 Task: Look for space in Maasmechelen, Belgium from 10th July, 2023 to 15th July, 2023 for 7 adults in price range Rs.10000 to Rs.15000. Place can be entire place or shared room with 4 bedrooms having 7 beds and 4 bathrooms. Property type can be house, flat, guest house. Amenities needed are: wifi, washing machine, heating, TV, free parkinig on premises, hot tub, gym, smoking allowed. Booking option can be shelf check-in. Required host language is English.
Action: Mouse moved to (455, 98)
Screenshot: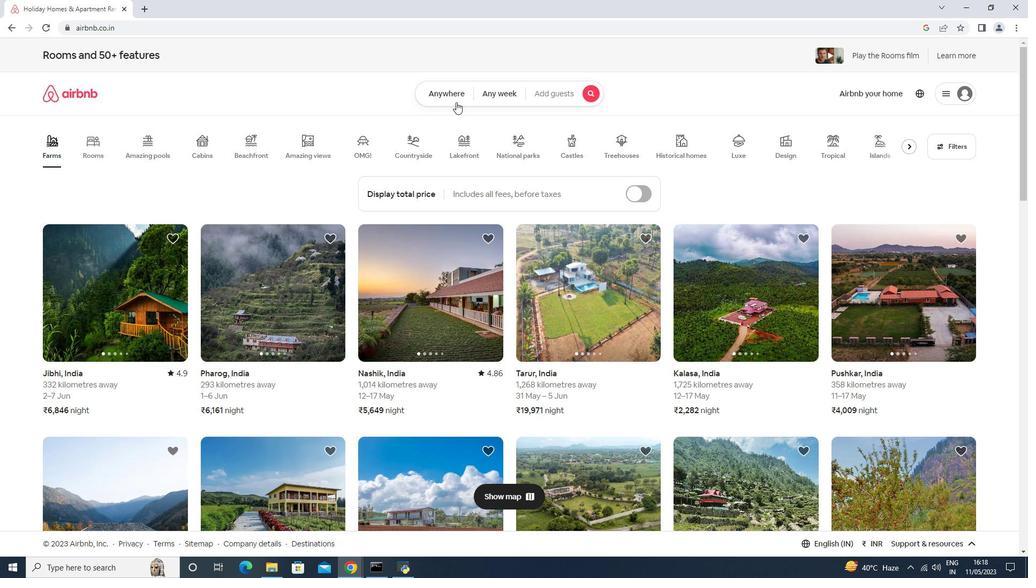 
Action: Mouse pressed left at (455, 98)
Screenshot: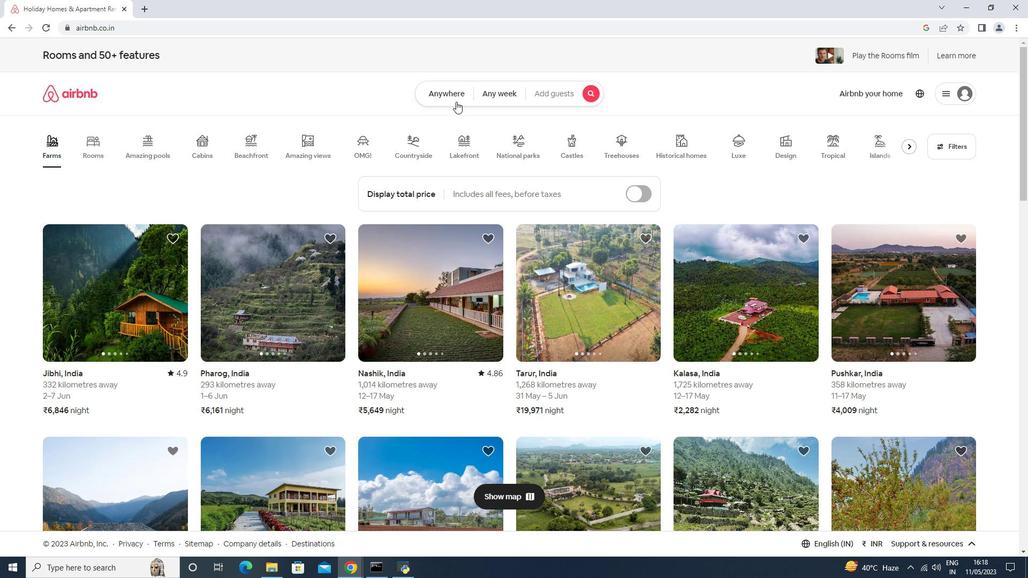 
Action: Mouse moved to (429, 117)
Screenshot: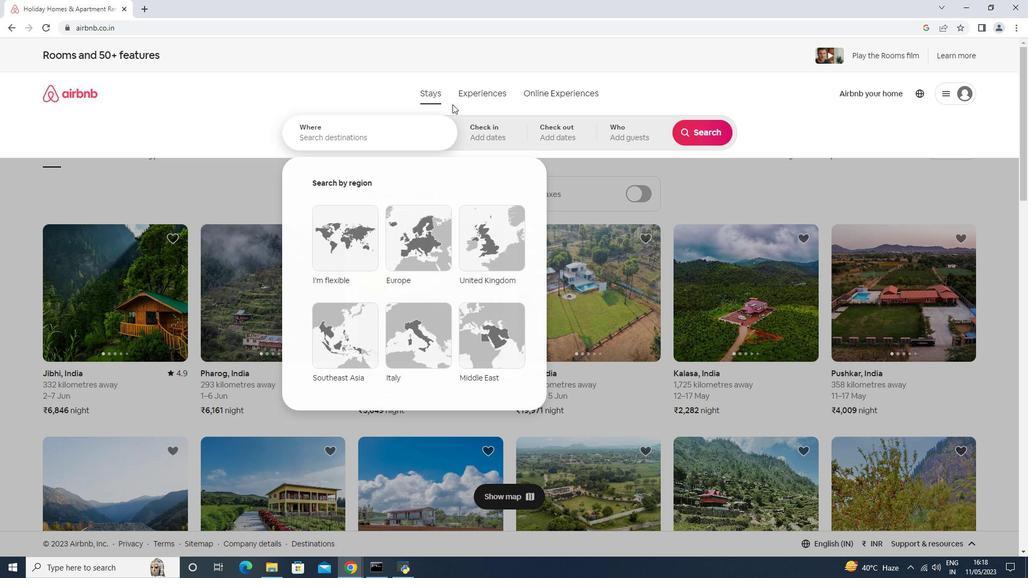 
Action: Mouse pressed left at (423, 121)
Screenshot: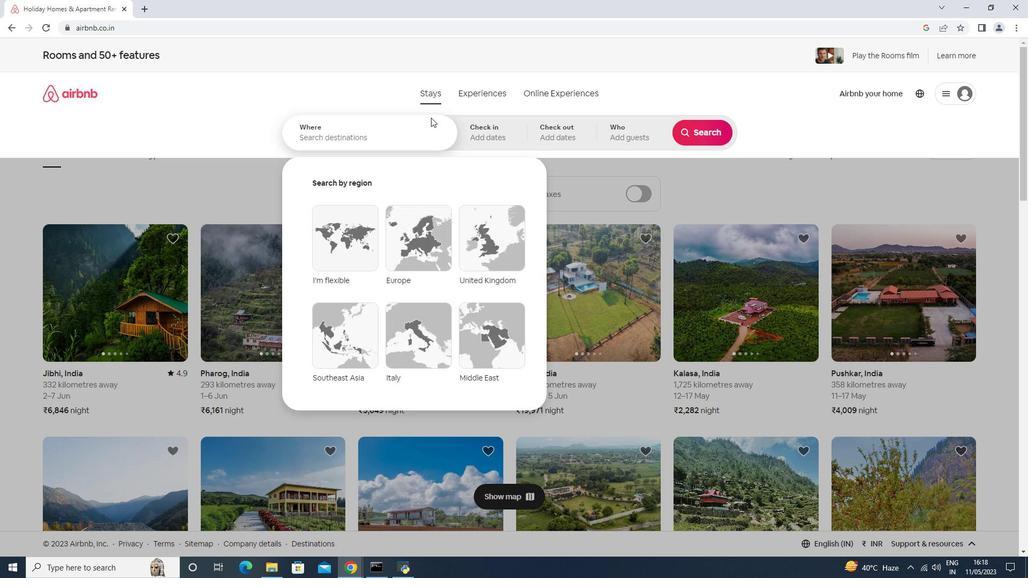 
Action: Key pressed <Key.shift>Masmechelen,<Key.space><Key.shift>Belgium<Key.down><Key.enter>
Screenshot: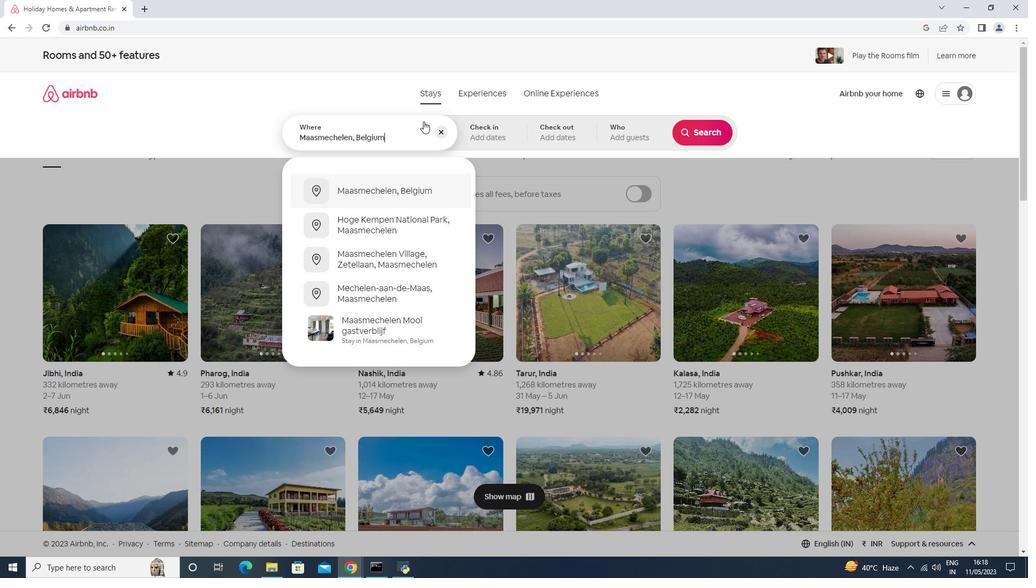 
Action: Mouse moved to (704, 222)
Screenshot: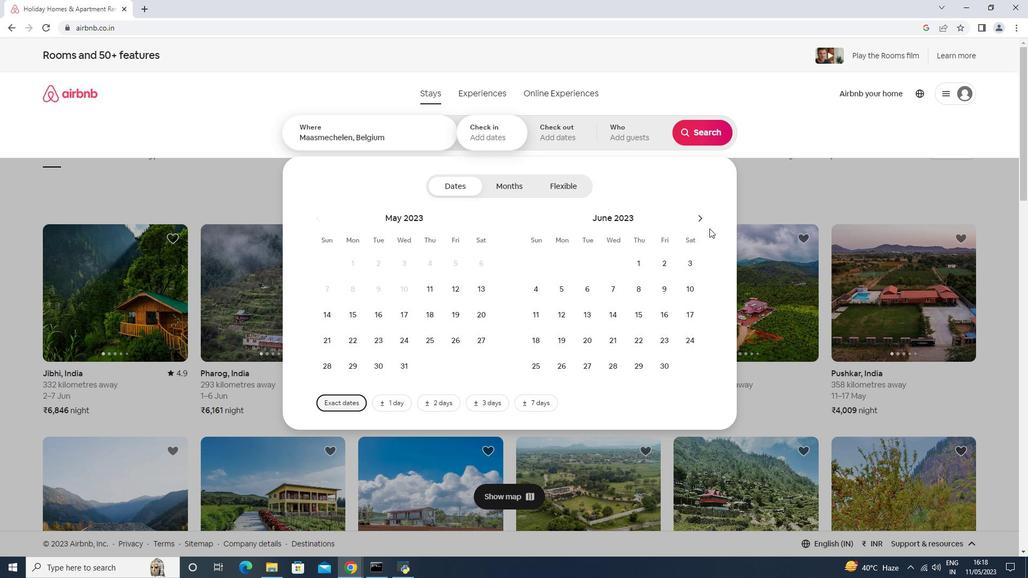 
Action: Mouse pressed left at (704, 222)
Screenshot: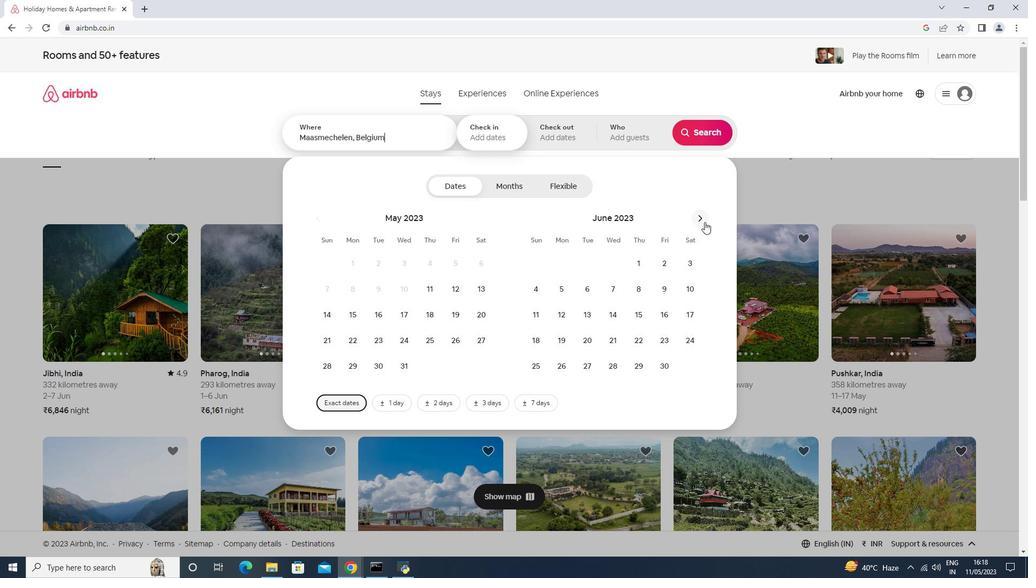 
Action: Mouse moved to (567, 311)
Screenshot: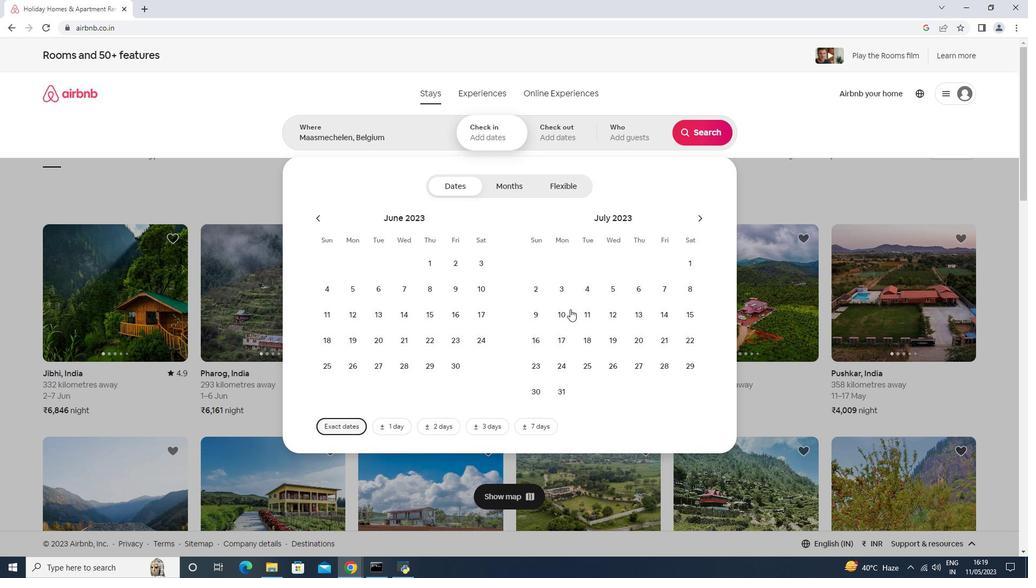 
Action: Mouse pressed left at (567, 311)
Screenshot: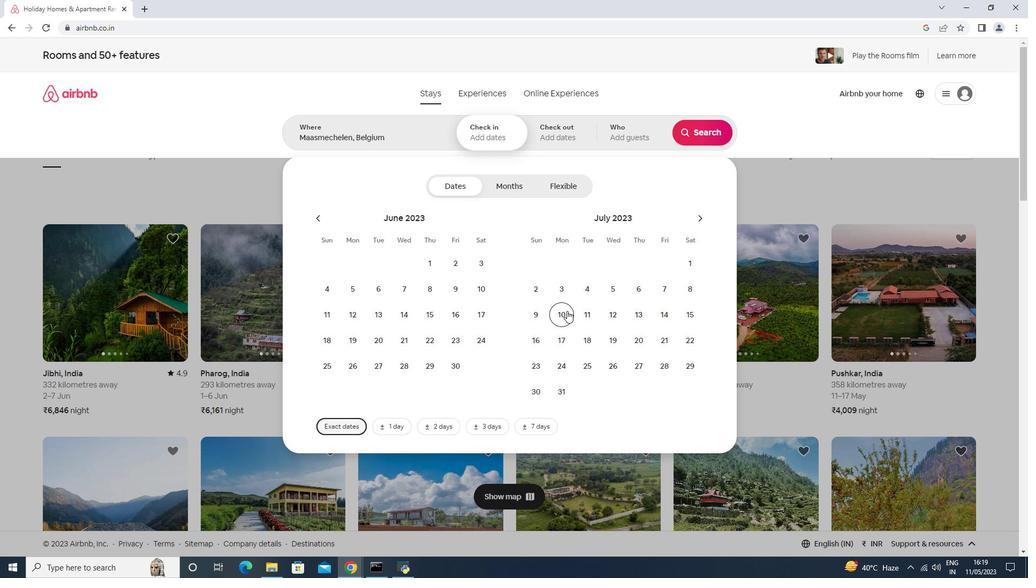 
Action: Mouse moved to (682, 320)
Screenshot: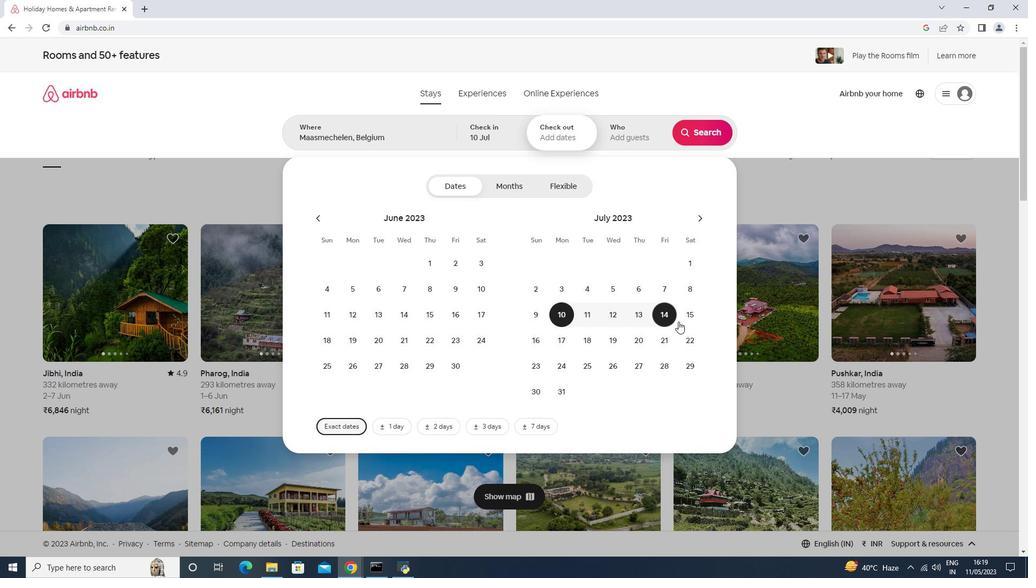 
Action: Mouse pressed left at (682, 320)
Screenshot: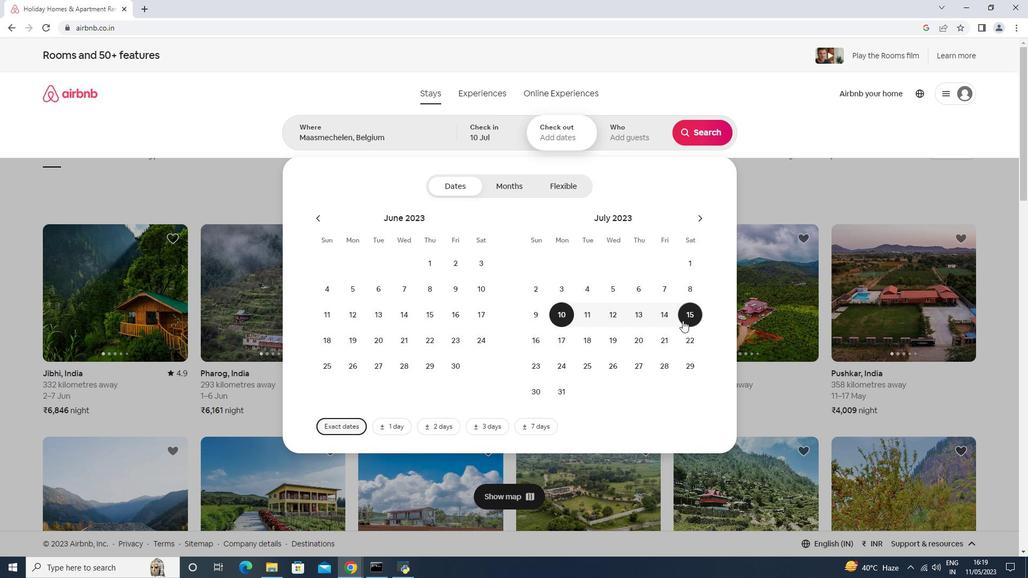 
Action: Mouse moved to (633, 142)
Screenshot: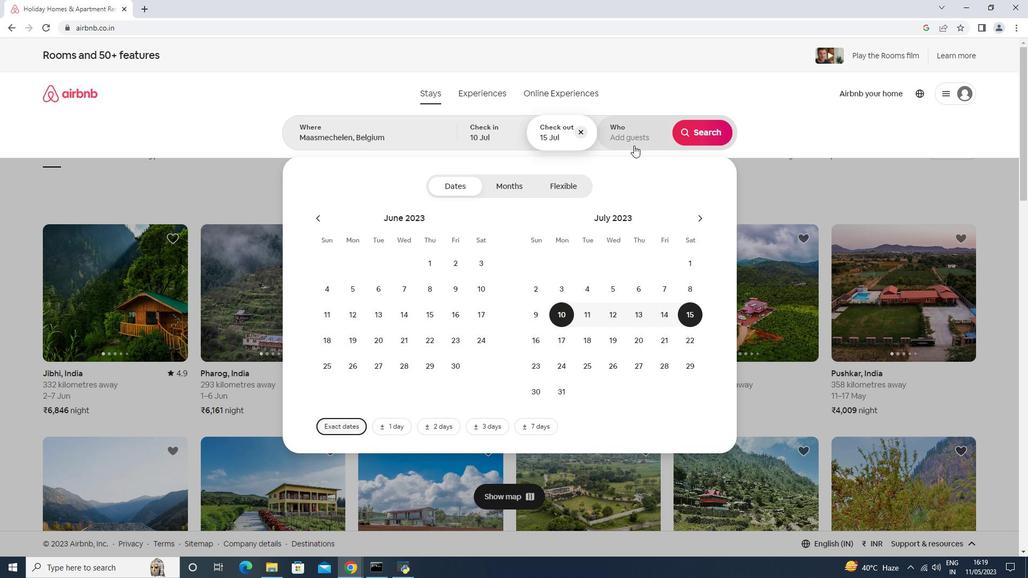 
Action: Mouse pressed left at (633, 142)
Screenshot: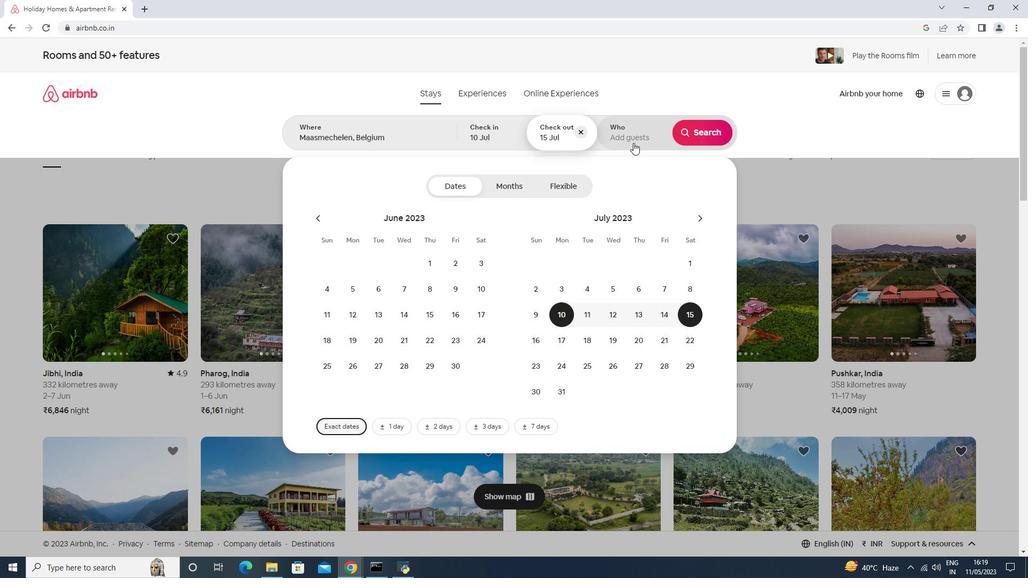 
Action: Mouse moved to (713, 192)
Screenshot: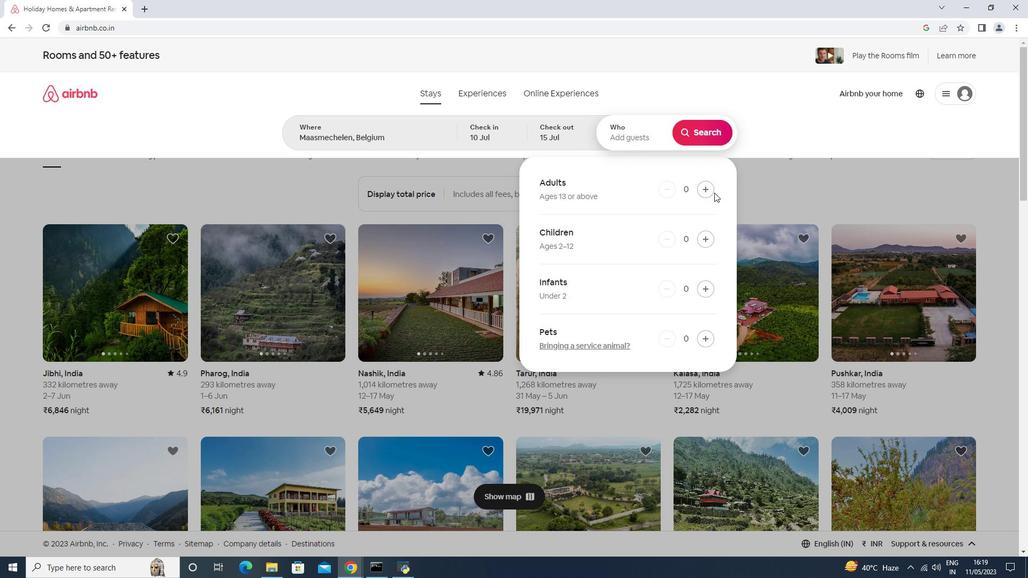 
Action: Mouse pressed left at (713, 192)
Screenshot: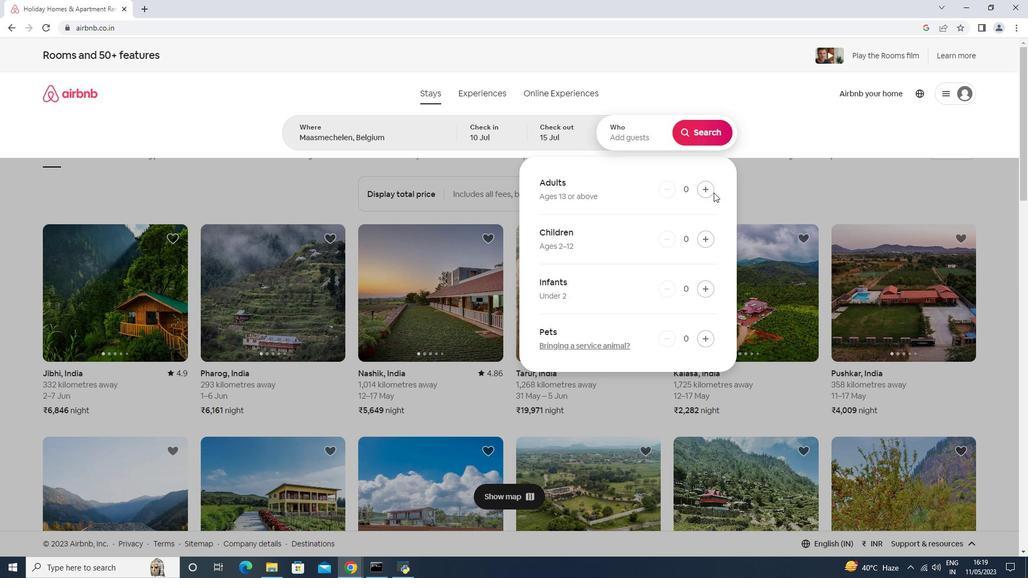 
Action: Mouse pressed left at (713, 192)
Screenshot: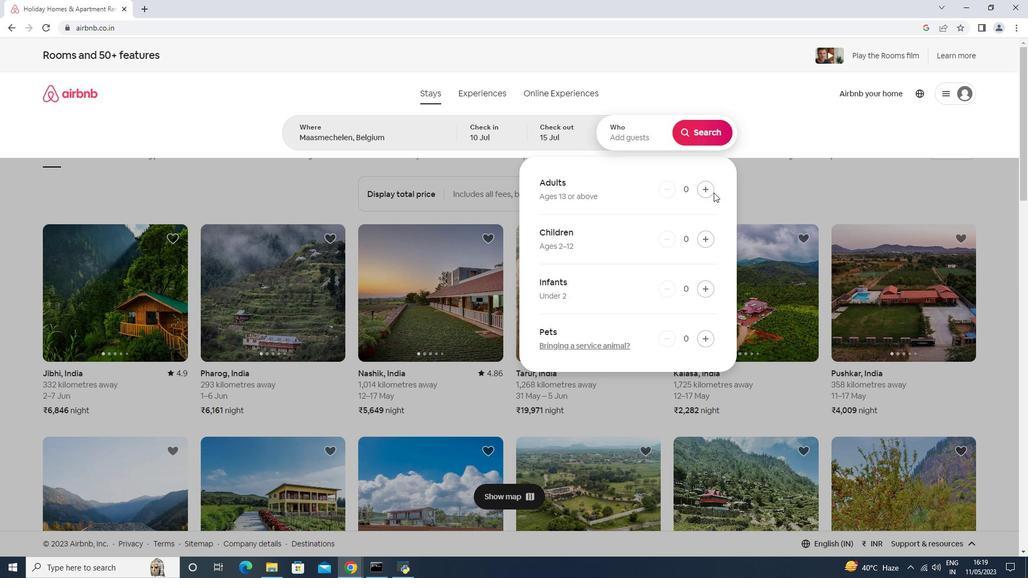 
Action: Mouse pressed left at (713, 192)
Screenshot: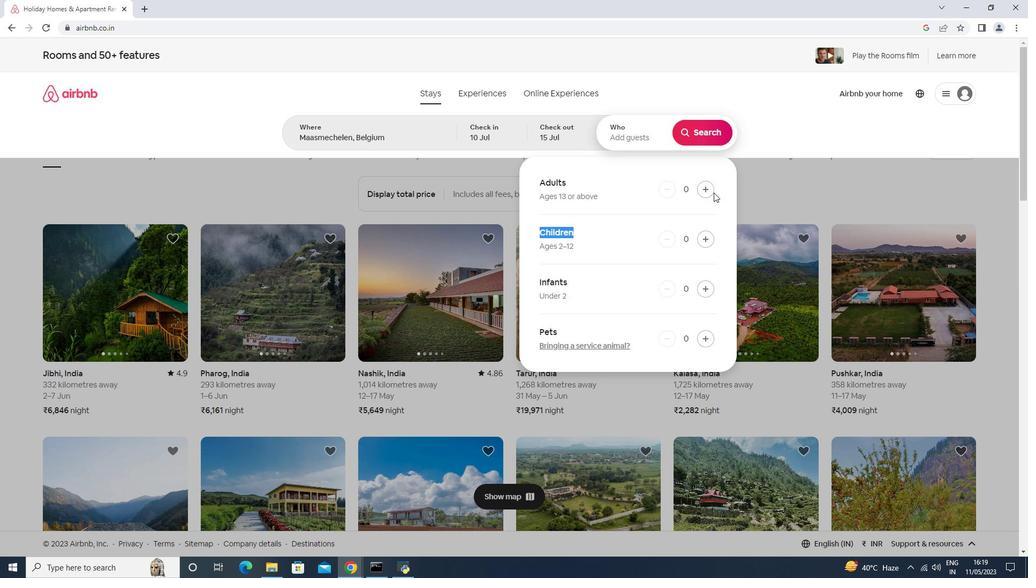 
Action: Mouse pressed left at (713, 192)
Screenshot: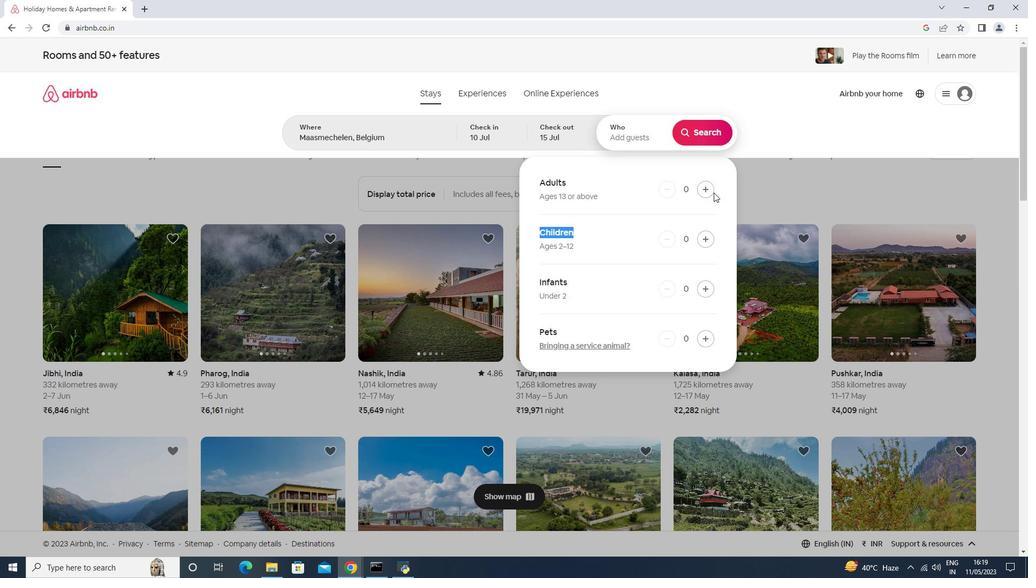 
Action: Mouse moved to (706, 193)
Screenshot: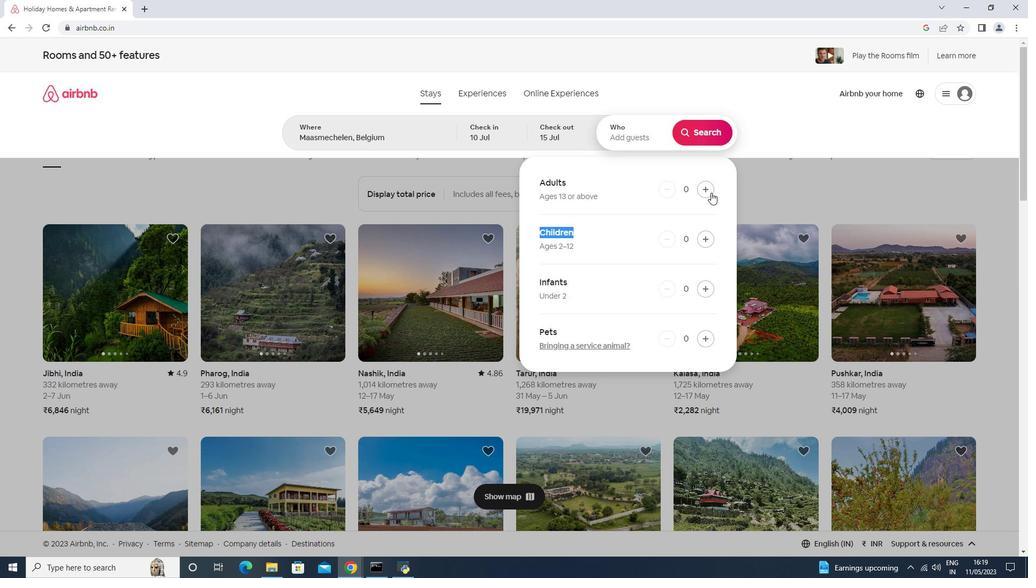 
Action: Mouse pressed left at (706, 193)
Screenshot: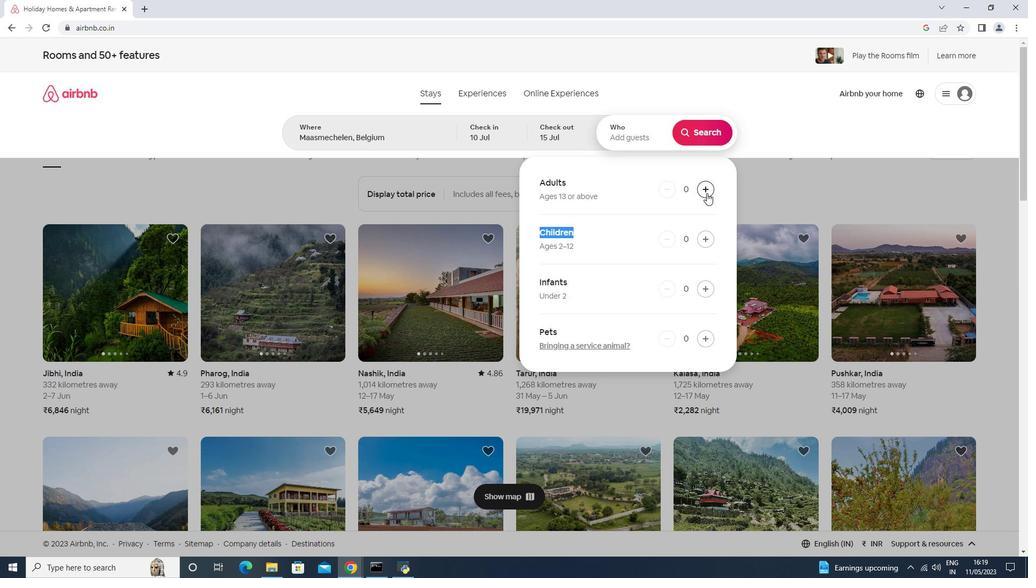 
Action: Mouse pressed left at (706, 193)
Screenshot: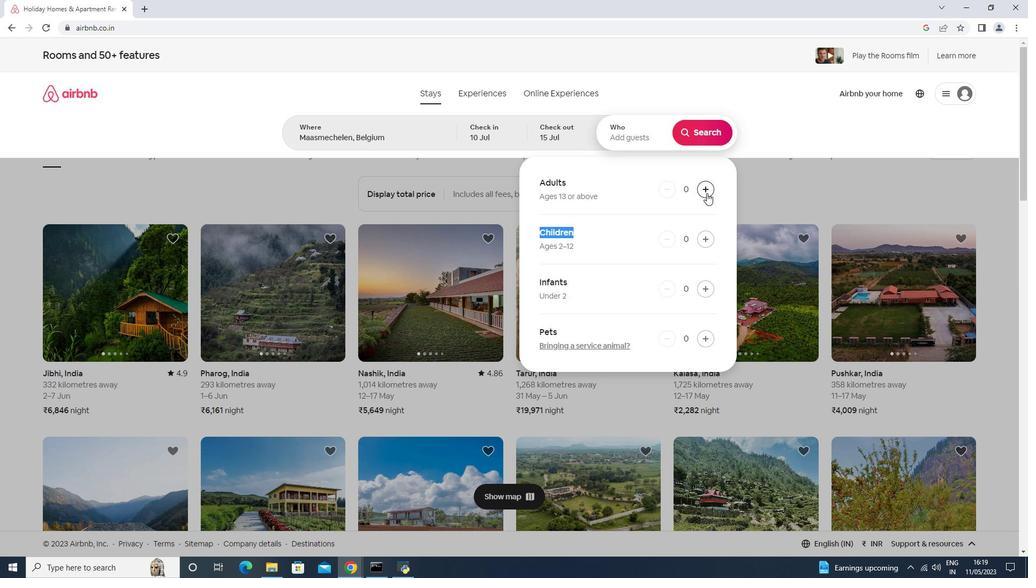 
Action: Mouse pressed left at (706, 193)
Screenshot: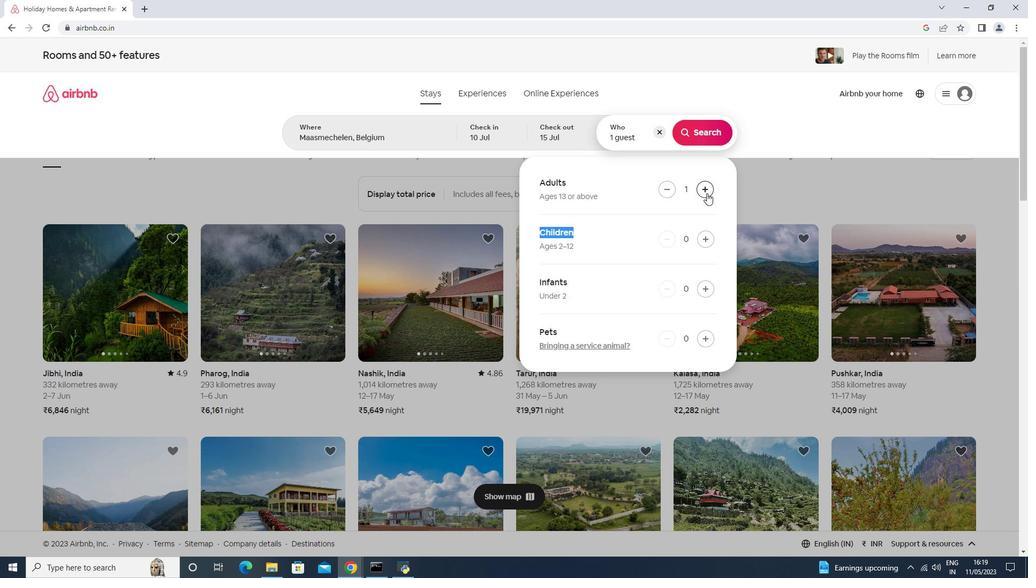 
Action: Mouse pressed left at (706, 193)
Screenshot: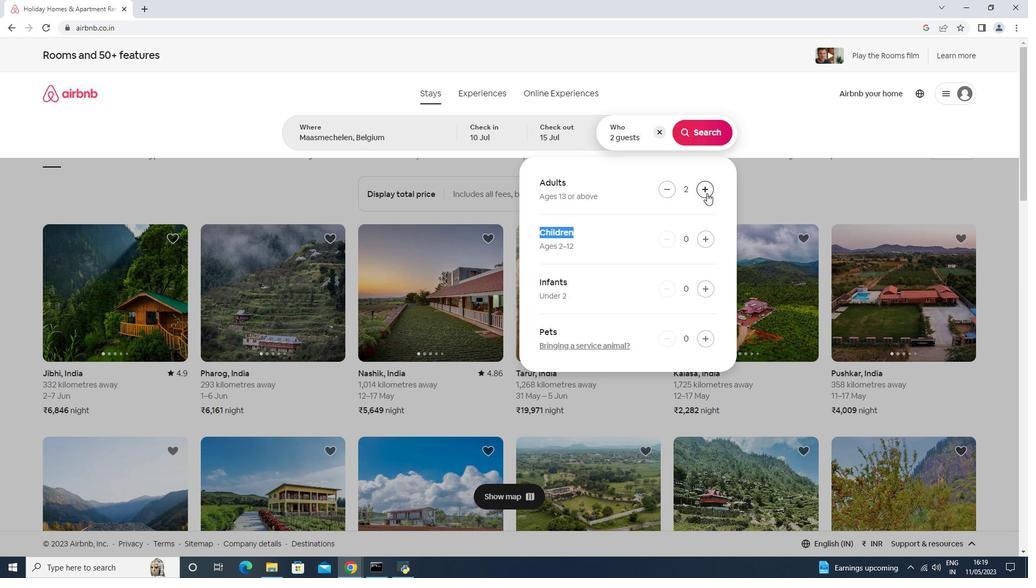 
Action: Mouse pressed left at (706, 193)
Screenshot: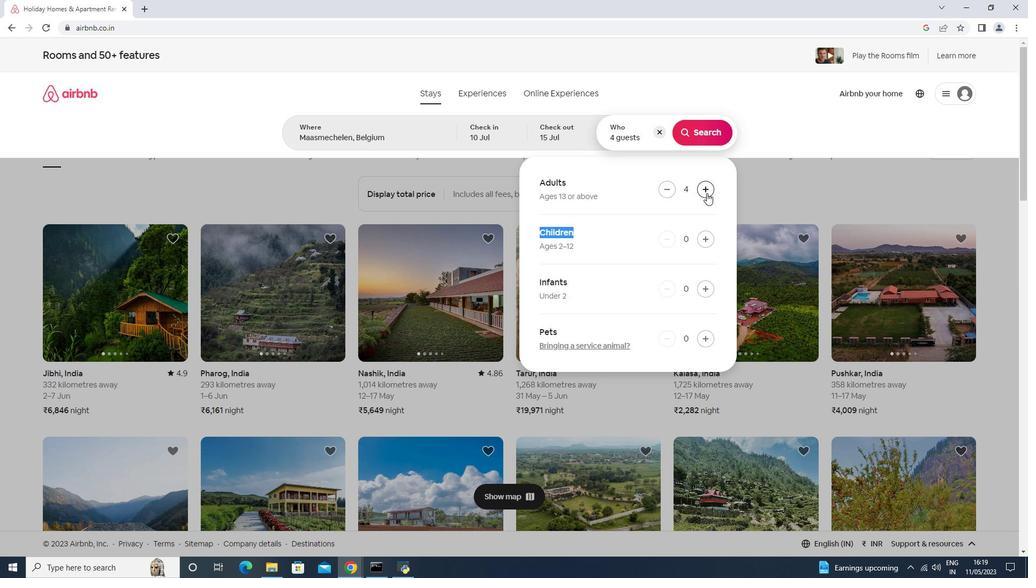 
Action: Mouse pressed left at (706, 193)
Screenshot: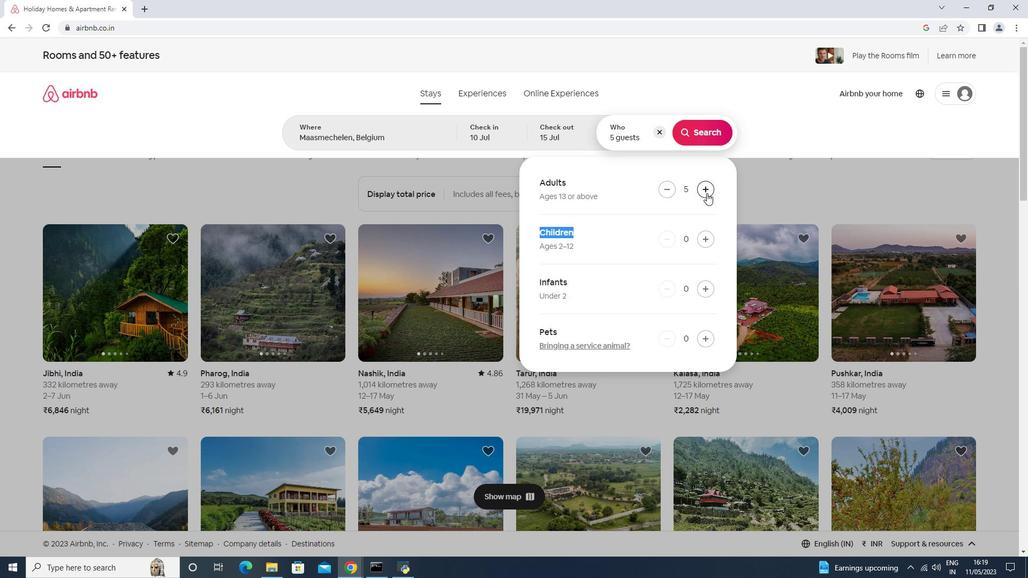 
Action: Mouse moved to (704, 189)
Screenshot: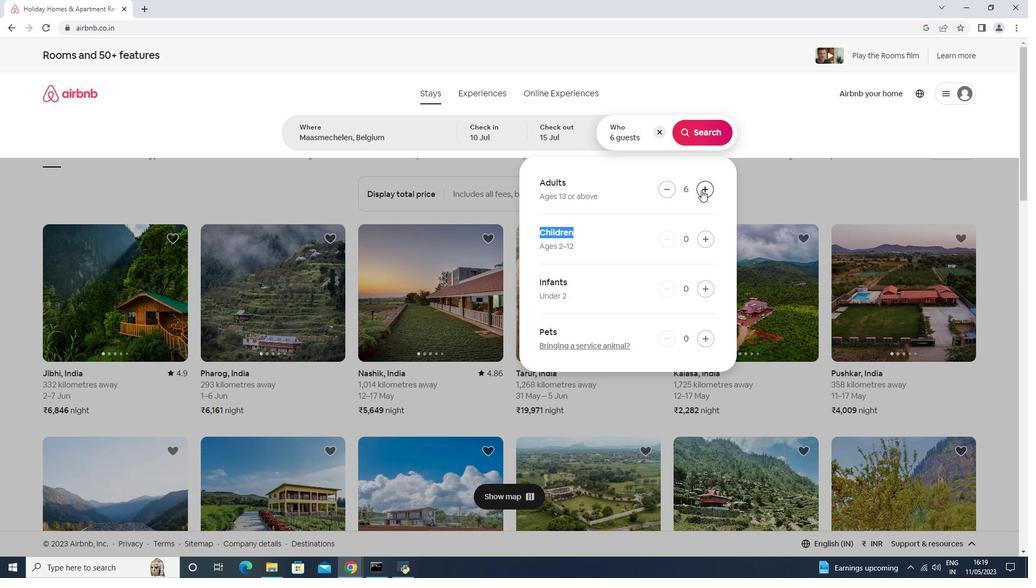 
Action: Mouse pressed left at (704, 189)
Screenshot: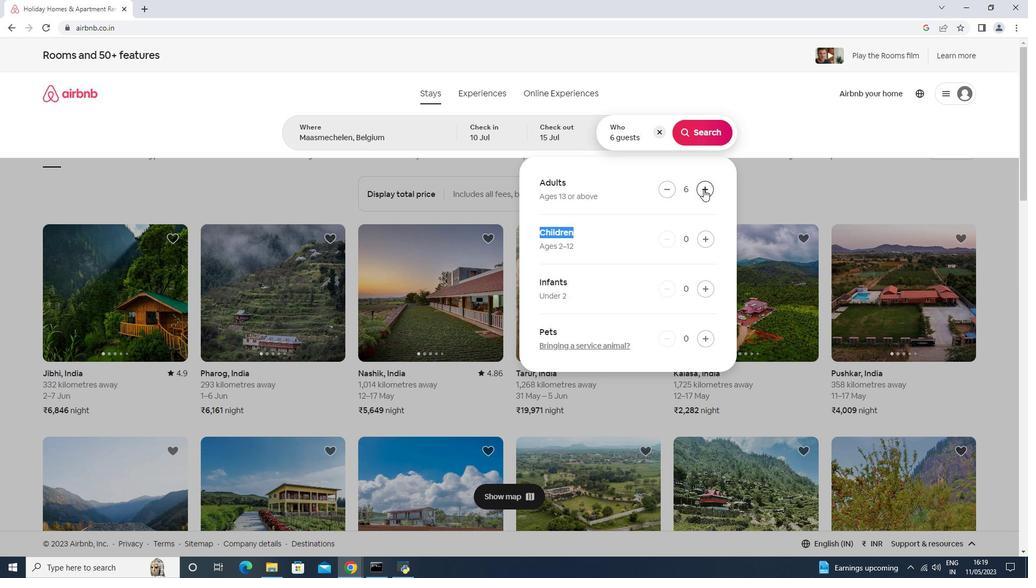 
Action: Mouse moved to (695, 126)
Screenshot: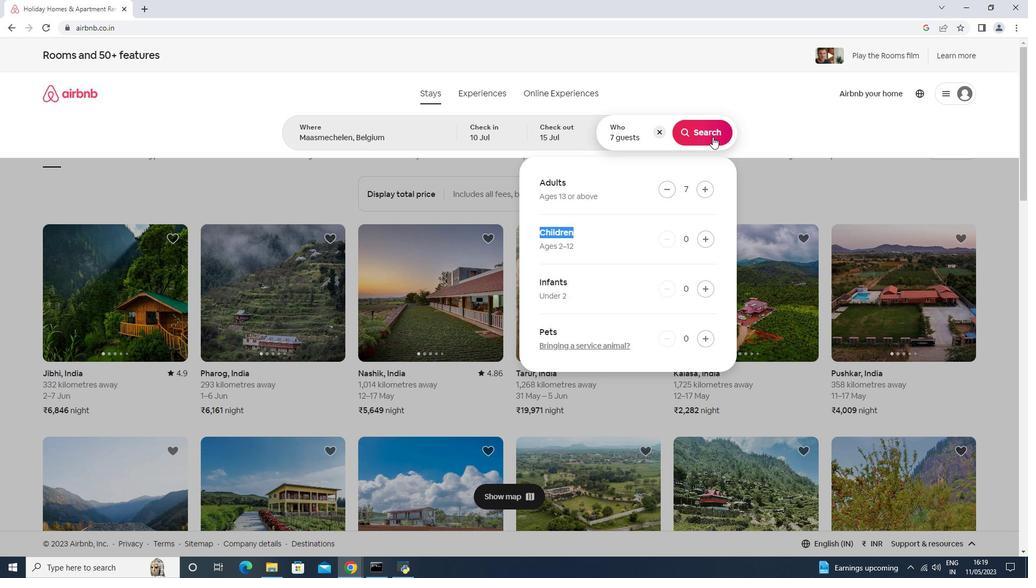 
Action: Mouse pressed left at (695, 126)
Screenshot: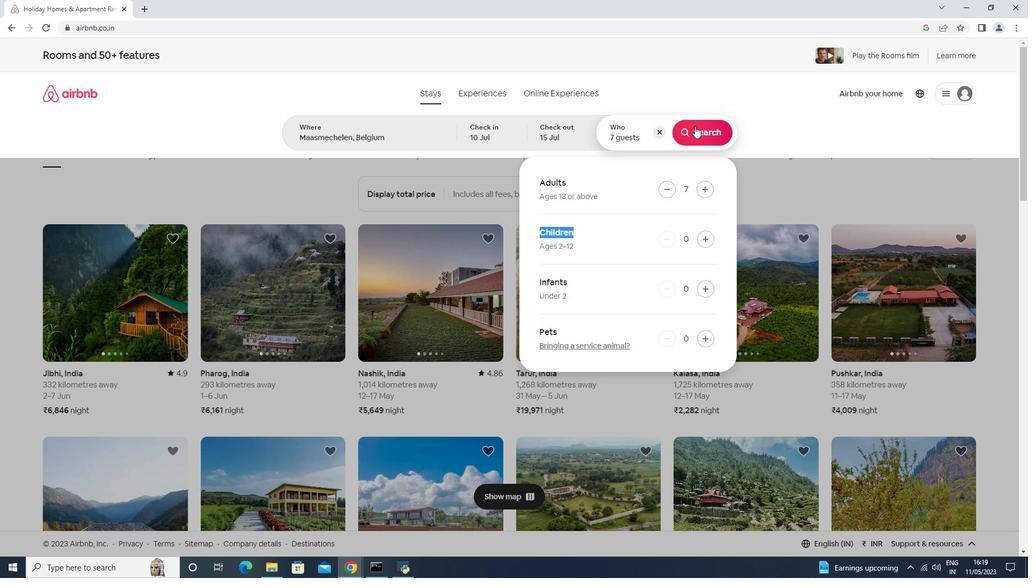 
Action: Mouse moved to (984, 100)
Screenshot: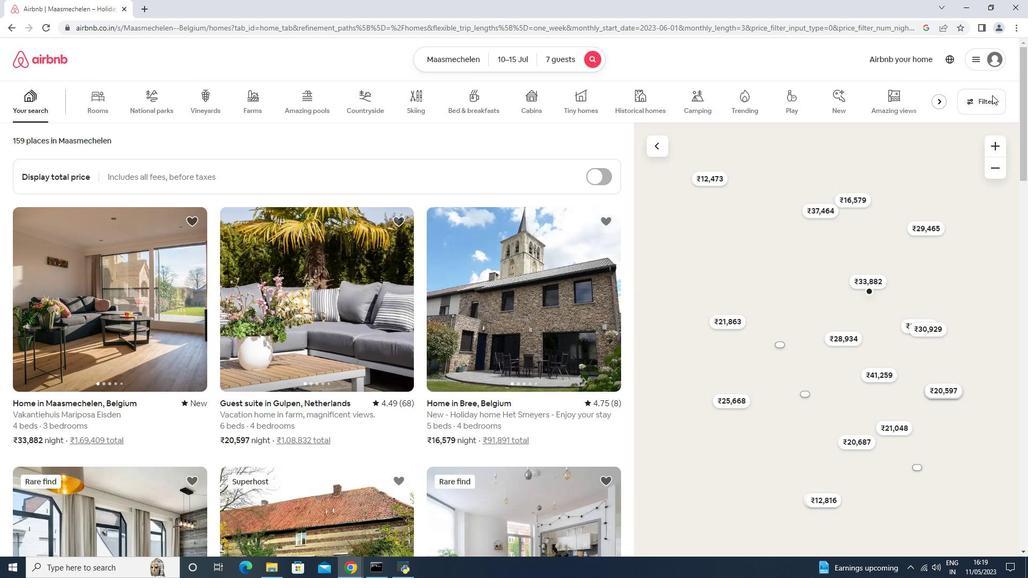 
Action: Mouse pressed left at (984, 100)
Screenshot: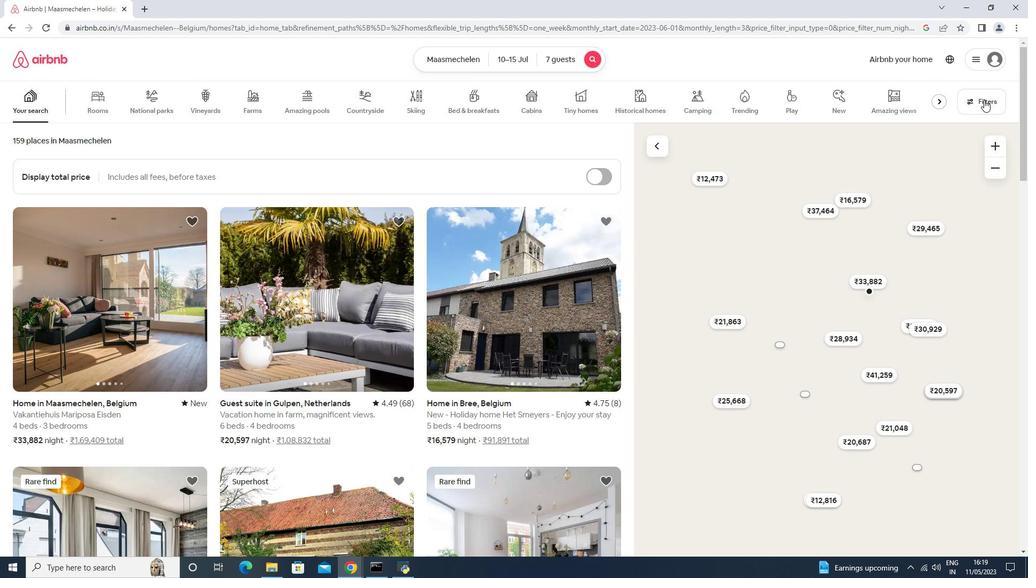 
Action: Mouse moved to (446, 357)
Screenshot: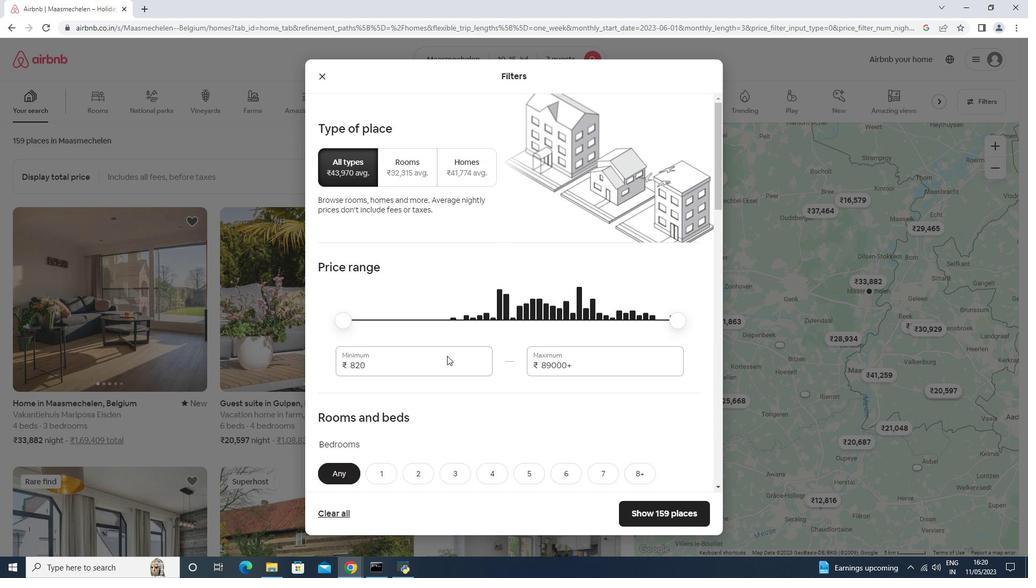 
Action: Mouse pressed left at (446, 357)
Screenshot: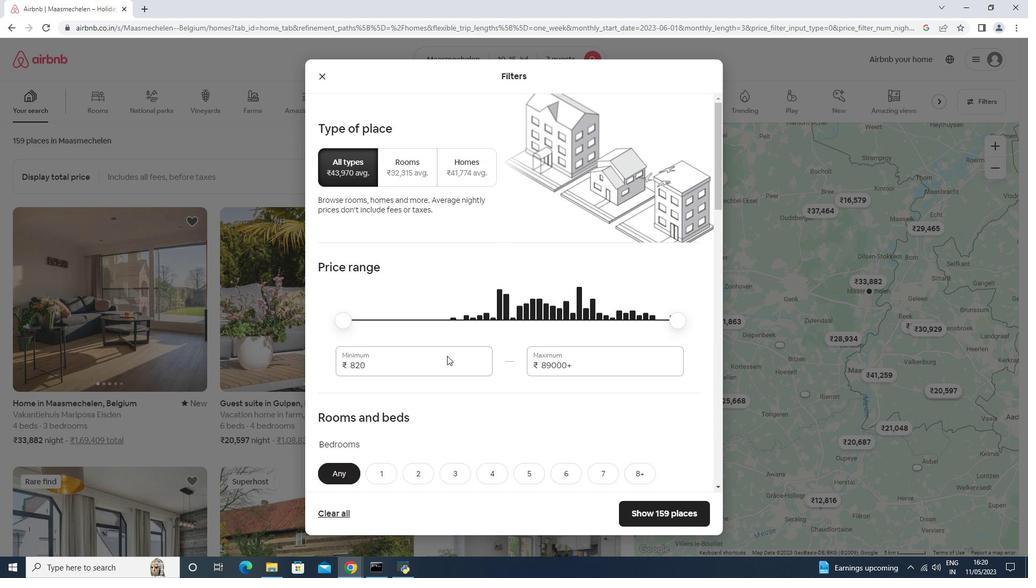 
Action: Mouse moved to (456, 351)
Screenshot: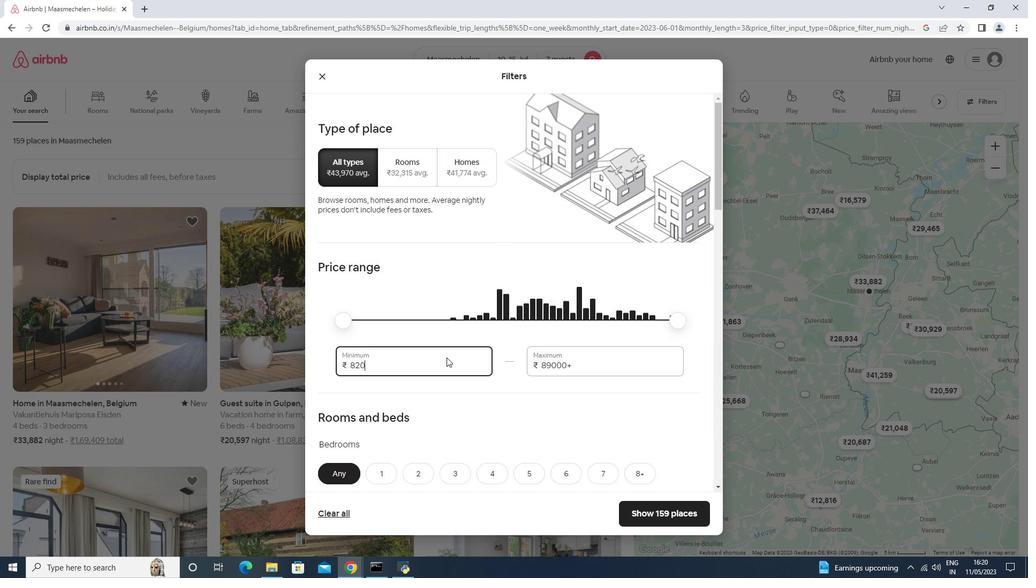
Action: Key pressed <Key.backspace><Key.backspace><Key.backspace>10000<Key.tab>15000
Screenshot: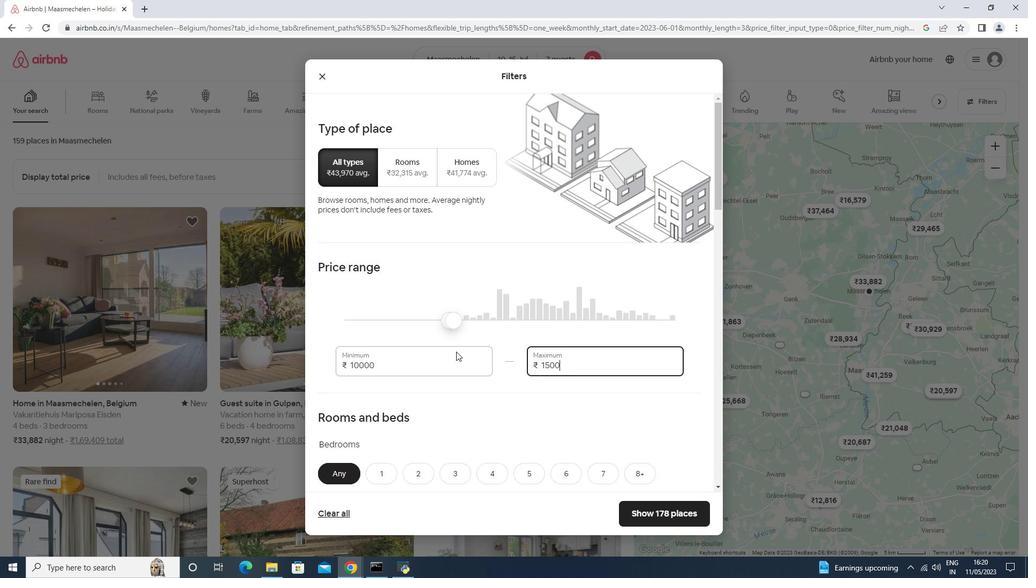 
Action: Mouse moved to (456, 351)
Screenshot: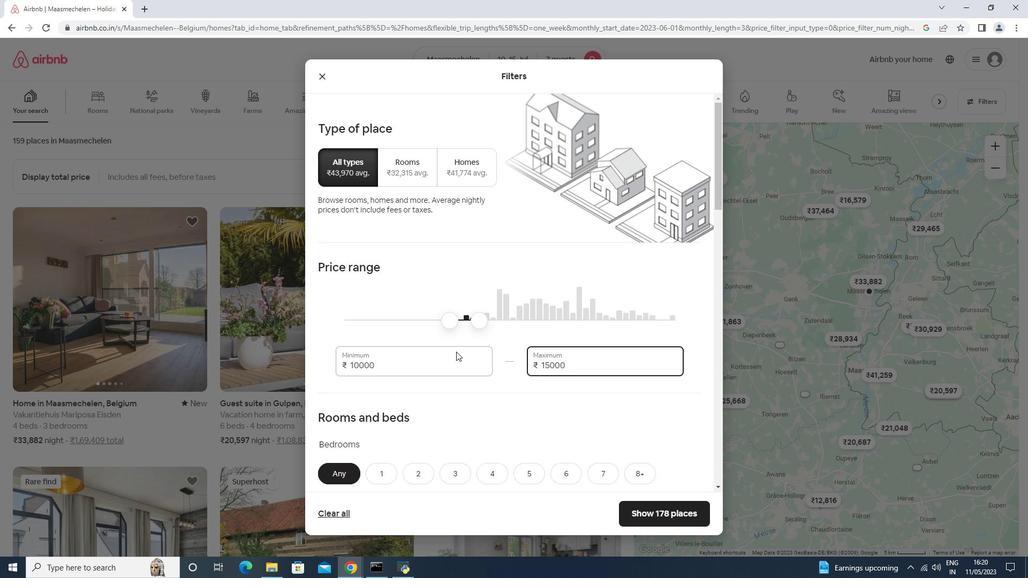 
Action: Mouse scrolled (456, 351) with delta (0, 0)
Screenshot: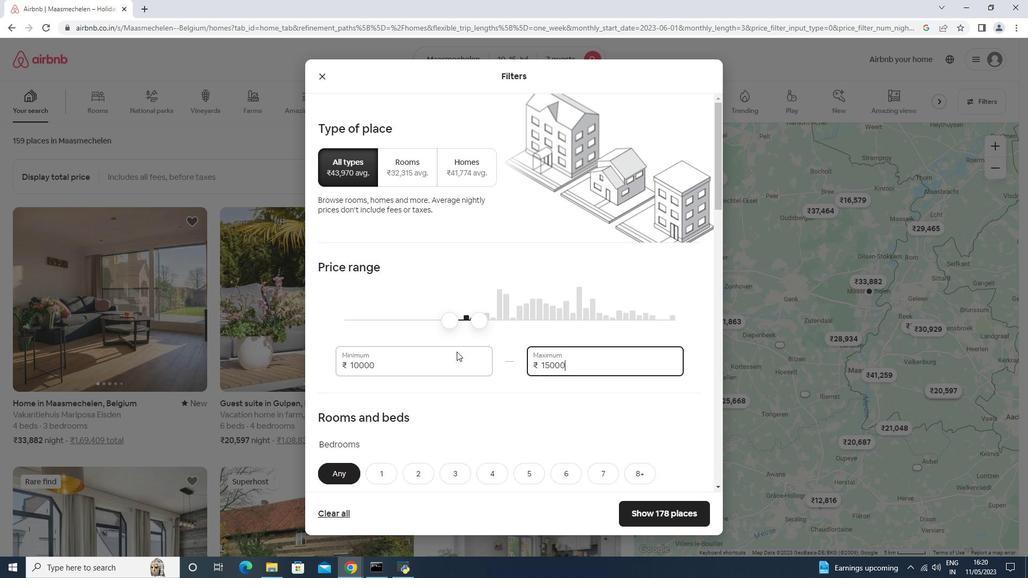 
Action: Mouse scrolled (456, 351) with delta (0, 0)
Screenshot: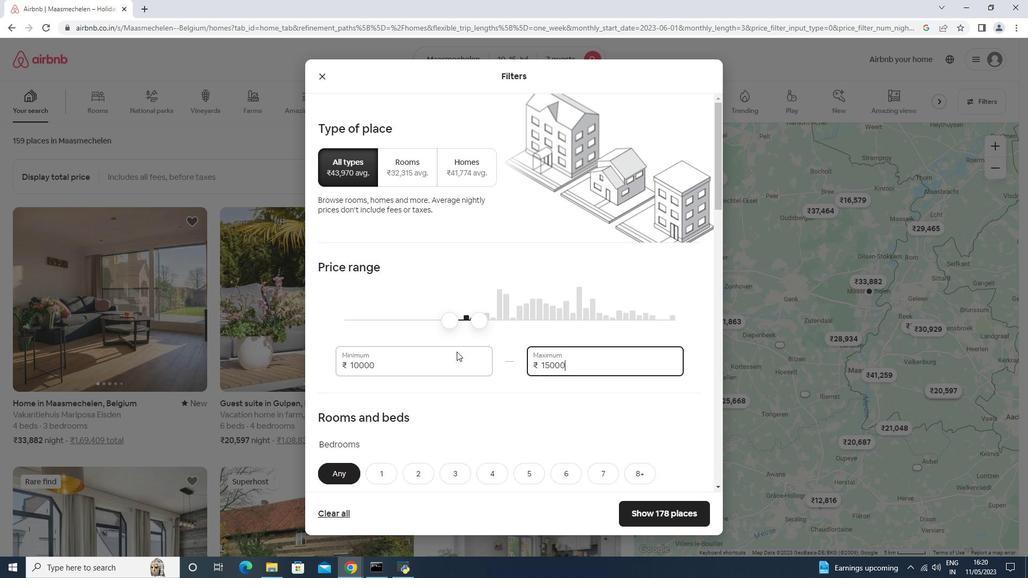 
Action: Mouse scrolled (456, 351) with delta (0, 0)
Screenshot: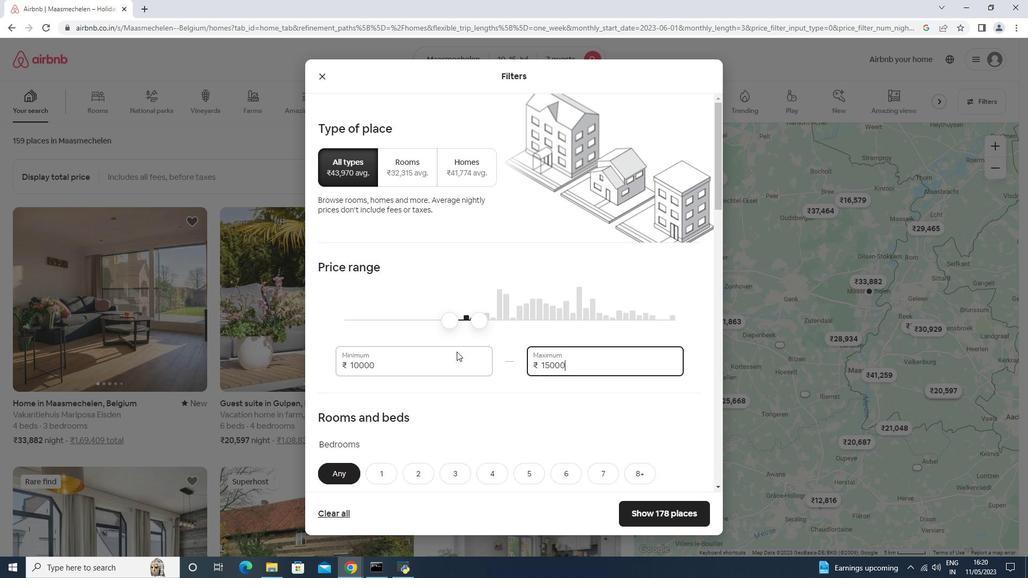 
Action: Mouse scrolled (456, 351) with delta (0, 0)
Screenshot: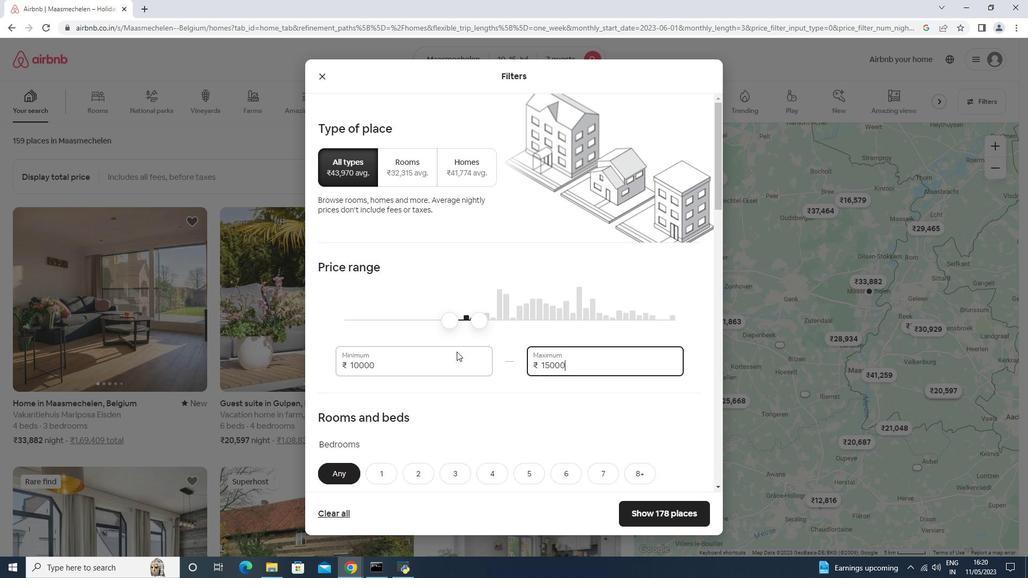 
Action: Mouse moved to (491, 316)
Screenshot: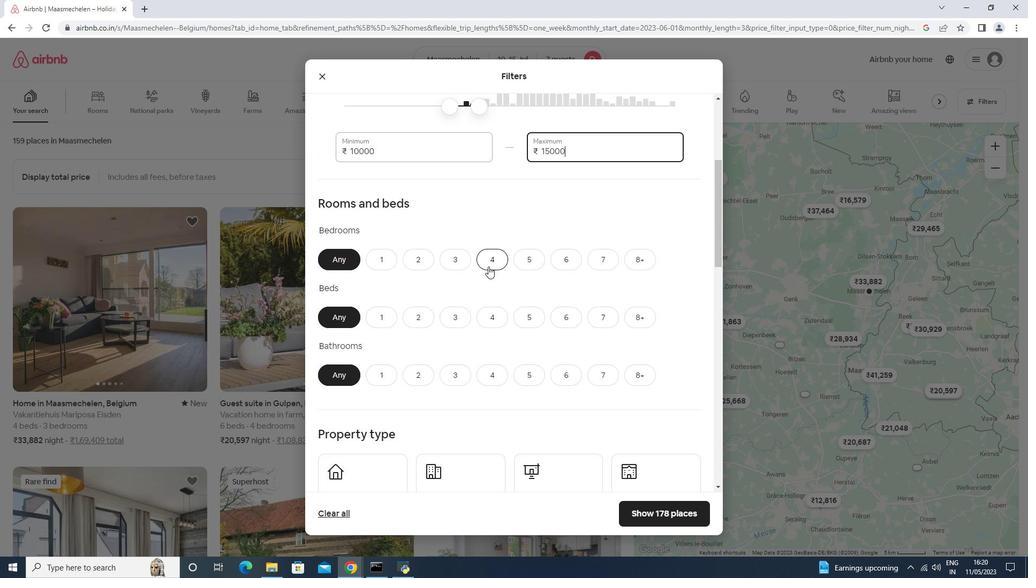
Action: Mouse pressed left at (492, 265)
Screenshot: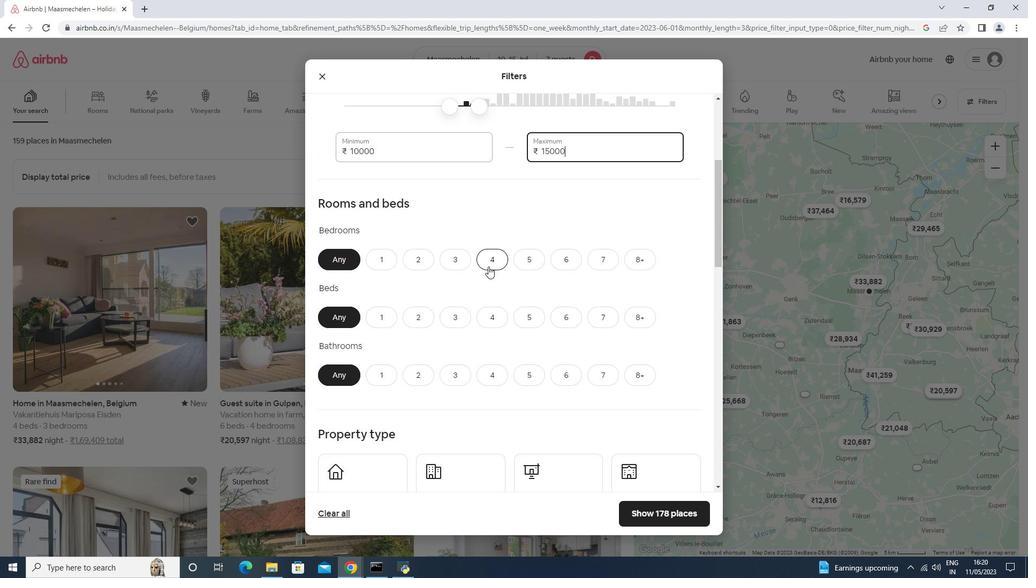 
Action: Mouse moved to (495, 319)
Screenshot: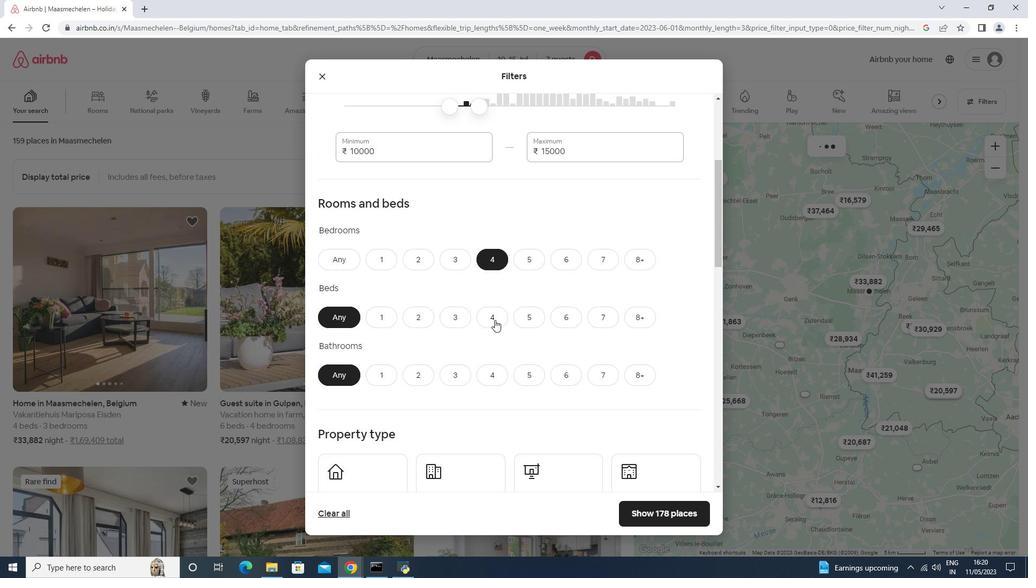 
Action: Mouse pressed left at (495, 319)
Screenshot: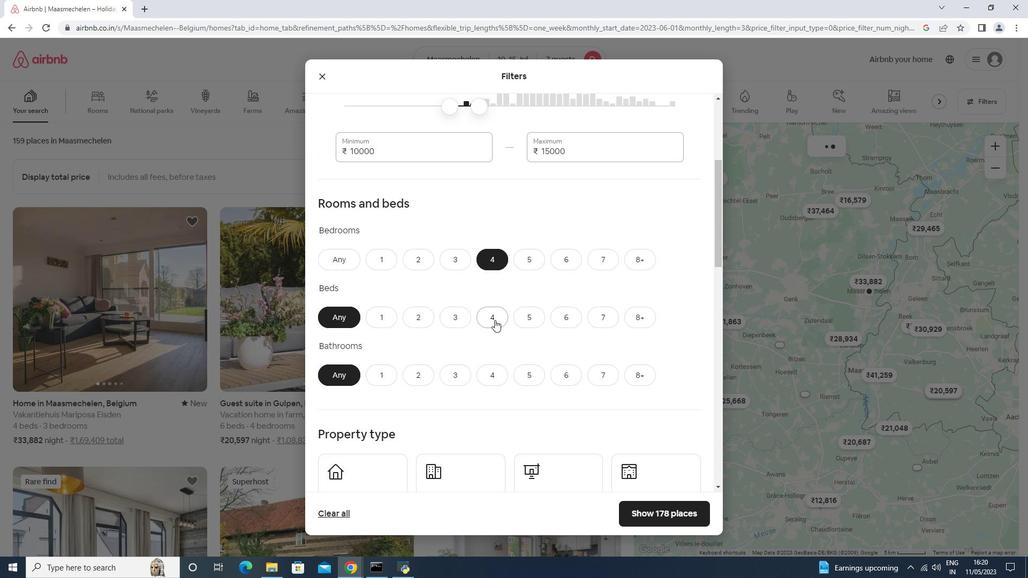 
Action: Mouse moved to (486, 373)
Screenshot: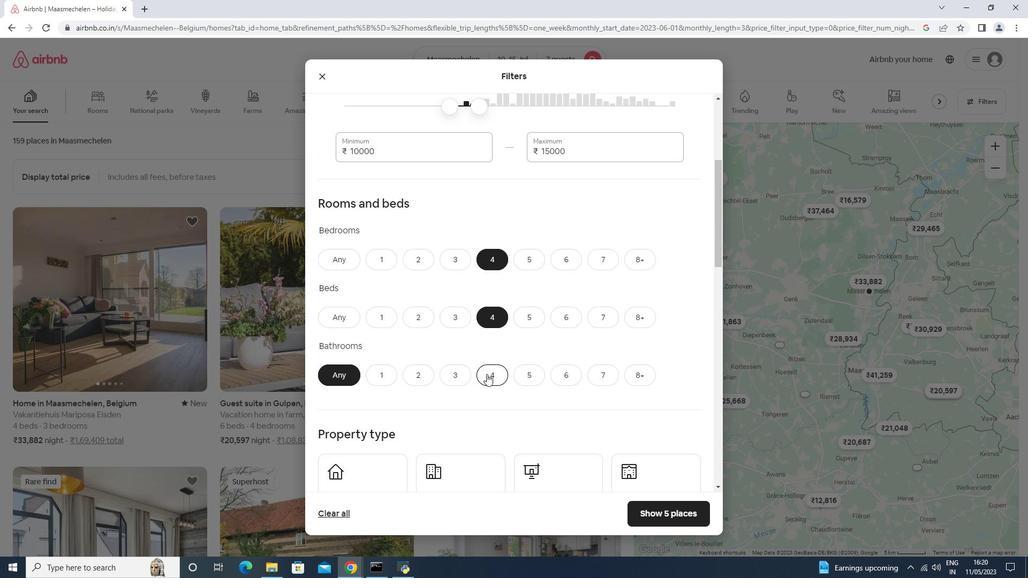 
Action: Mouse pressed left at (486, 373)
Screenshot: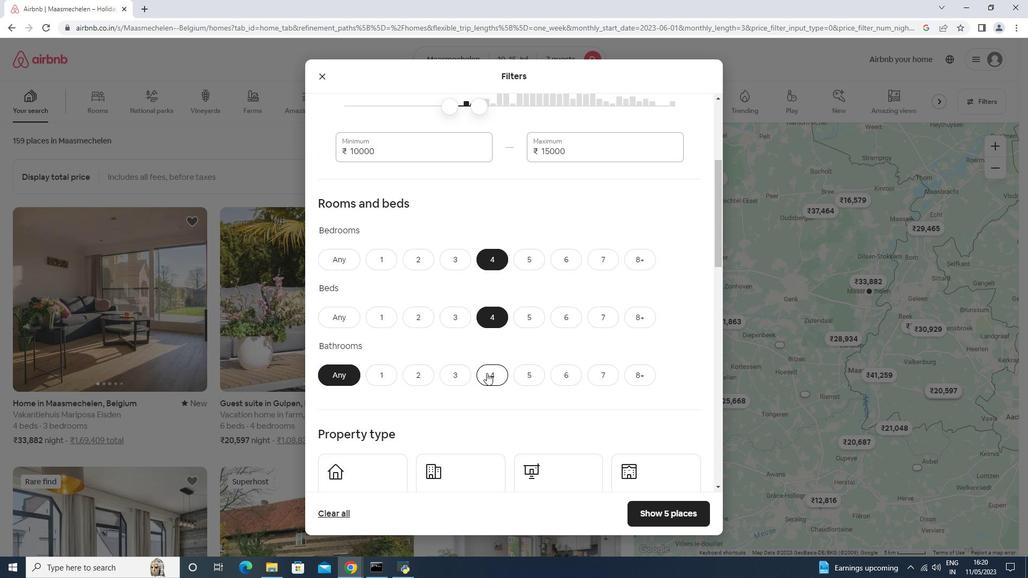 
Action: Mouse moved to (487, 372)
Screenshot: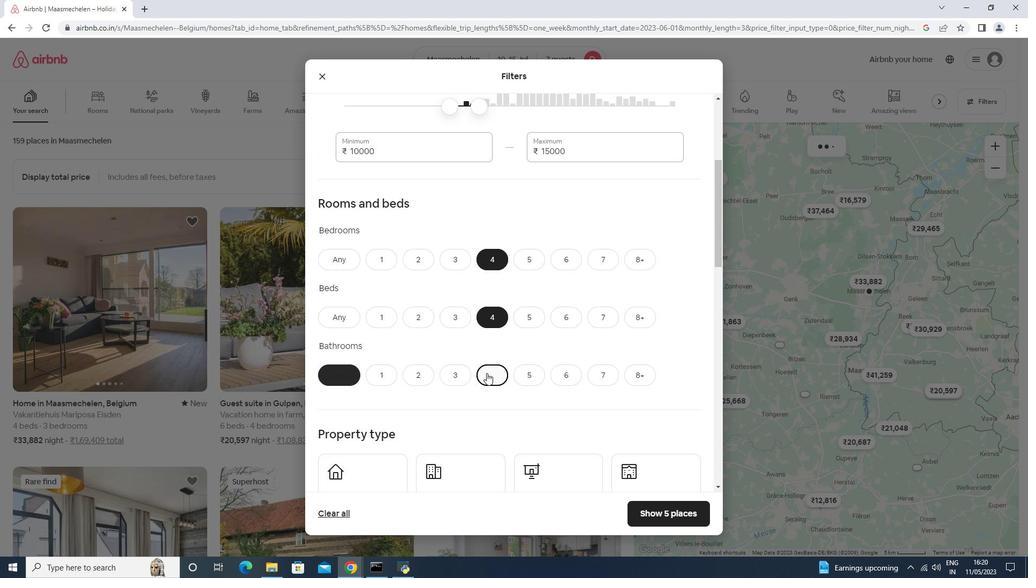 
Action: Mouse scrolled (487, 371) with delta (0, 0)
Screenshot: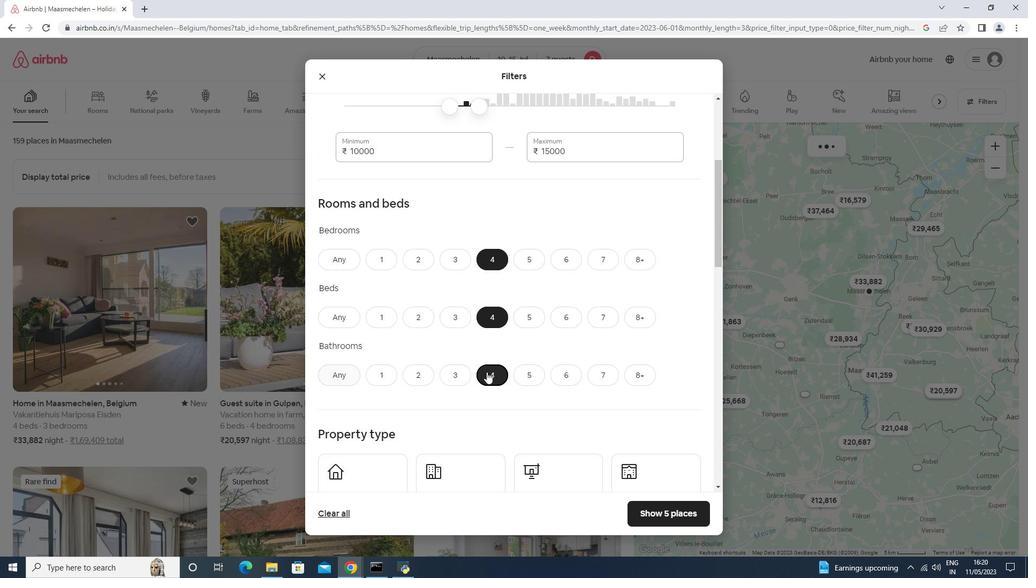 
Action: Mouse scrolled (487, 371) with delta (0, 0)
Screenshot: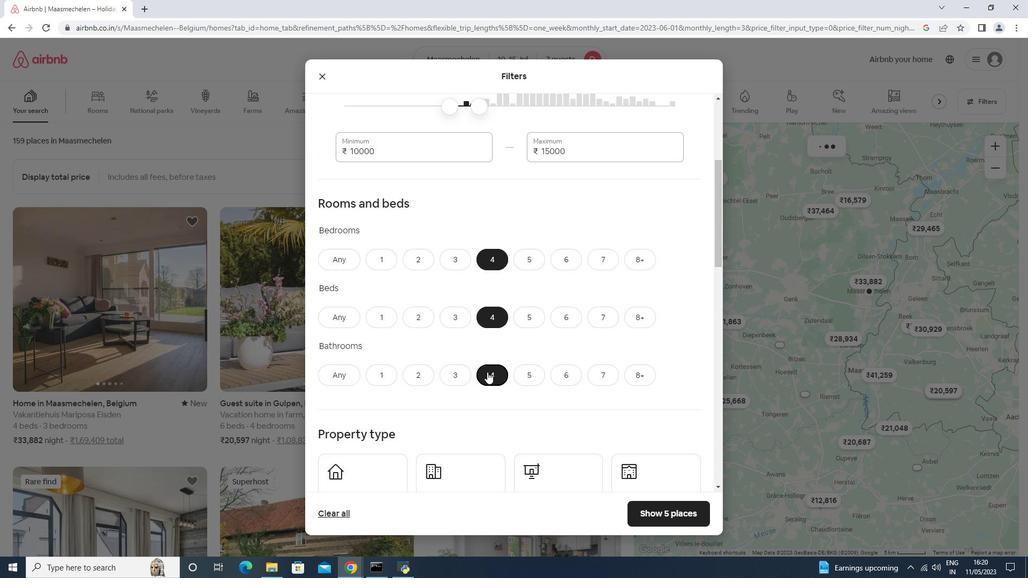 
Action: Mouse scrolled (487, 371) with delta (0, 0)
Screenshot: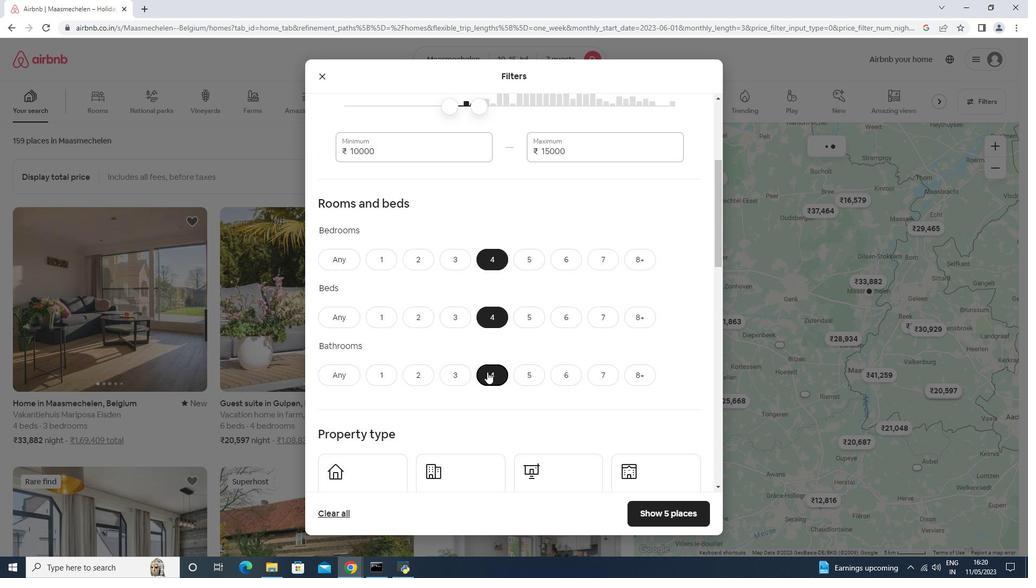 
Action: Mouse moved to (406, 333)
Screenshot: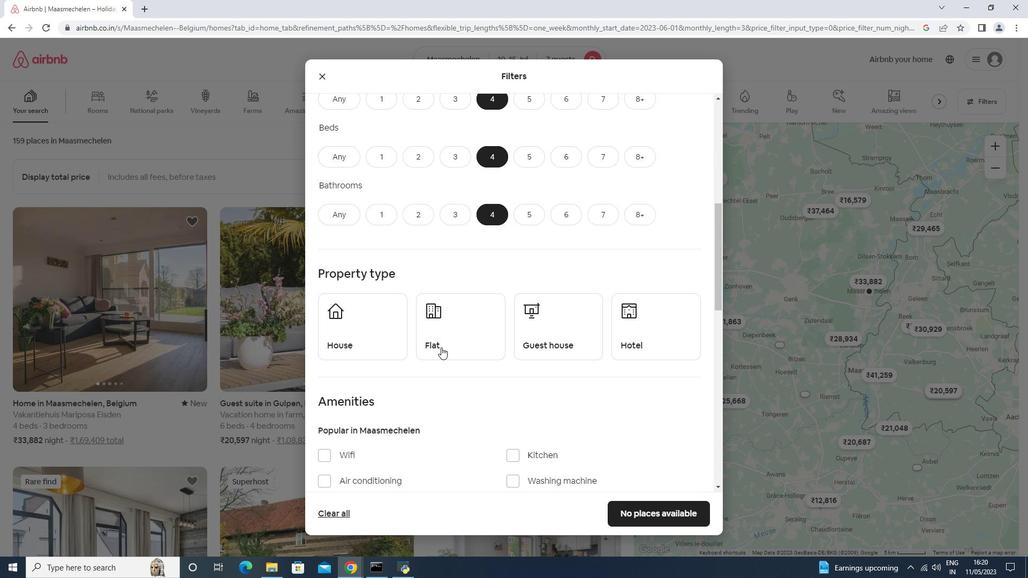 
Action: Mouse pressed left at (406, 333)
Screenshot: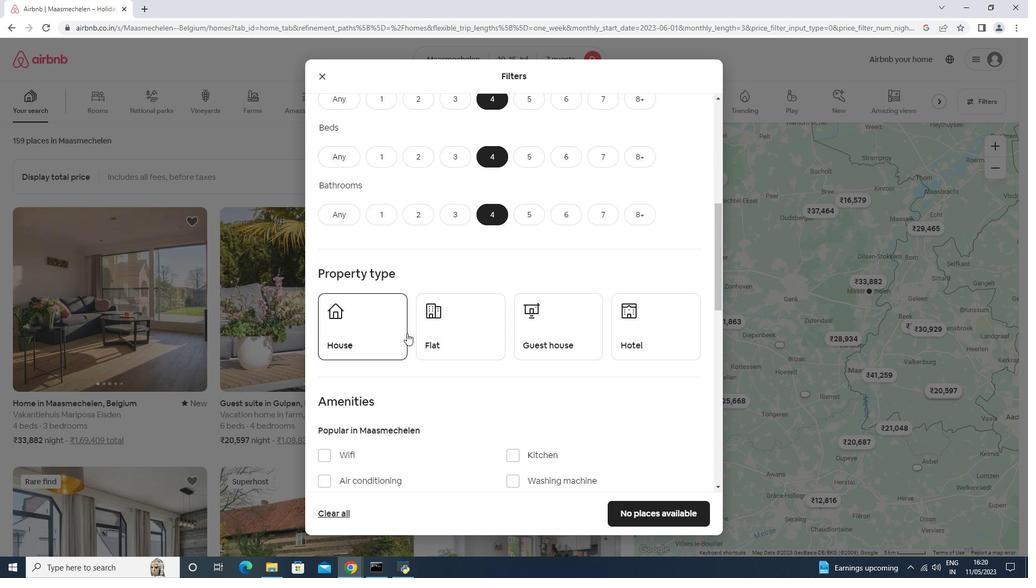 
Action: Mouse moved to (454, 335)
Screenshot: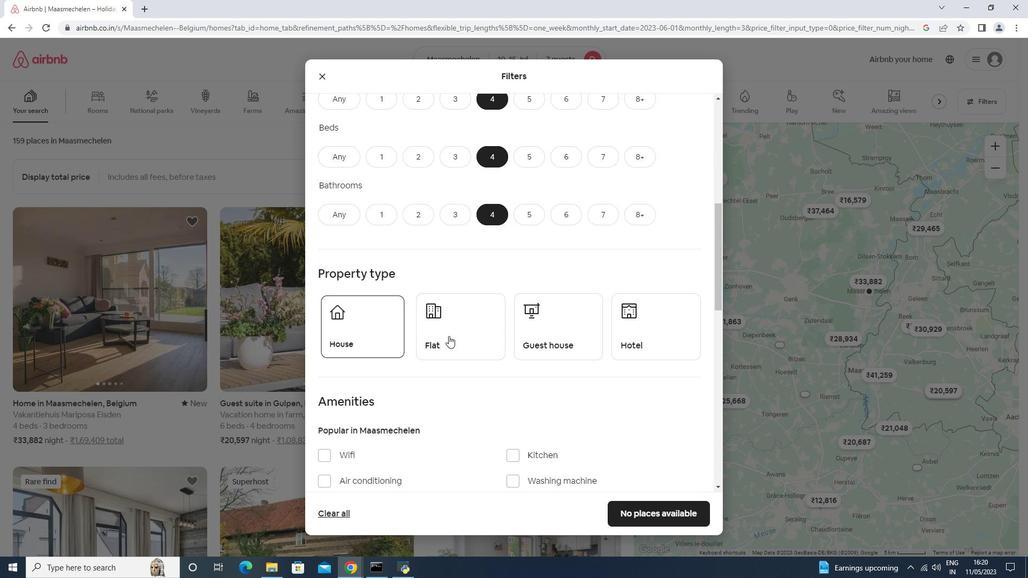 
Action: Mouse pressed left at (454, 335)
Screenshot: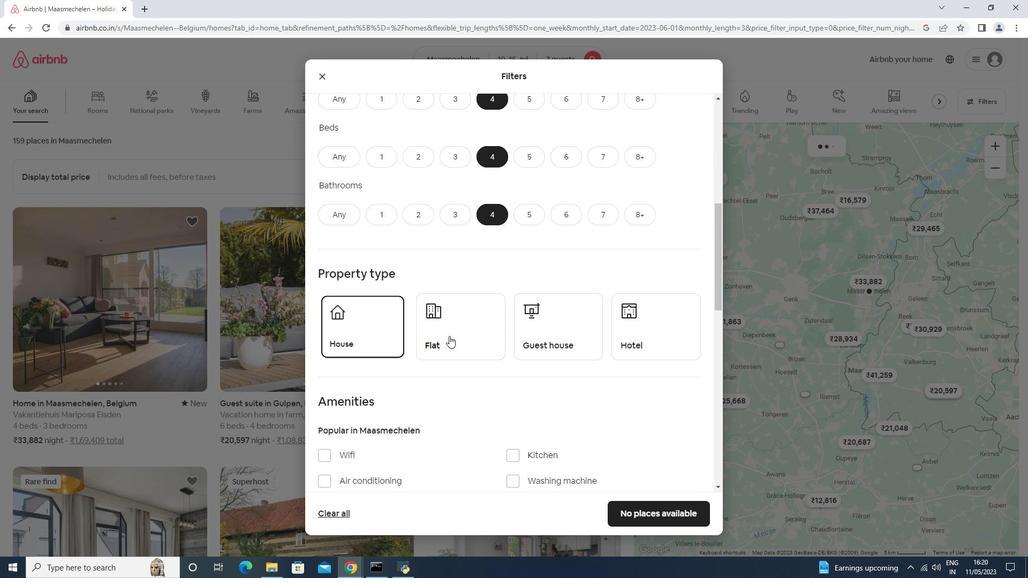 
Action: Mouse moved to (529, 344)
Screenshot: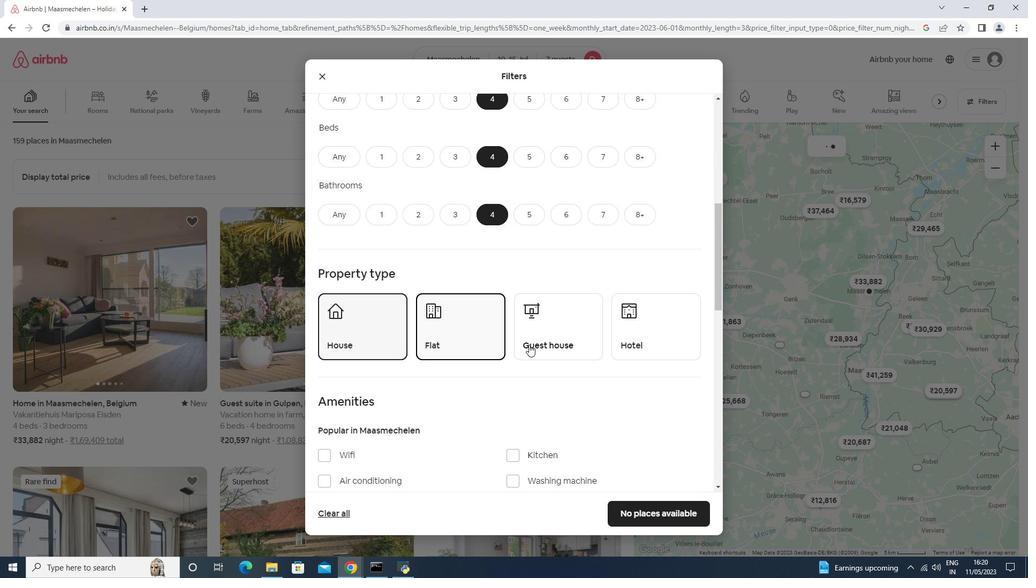 
Action: Mouse pressed left at (529, 344)
Screenshot: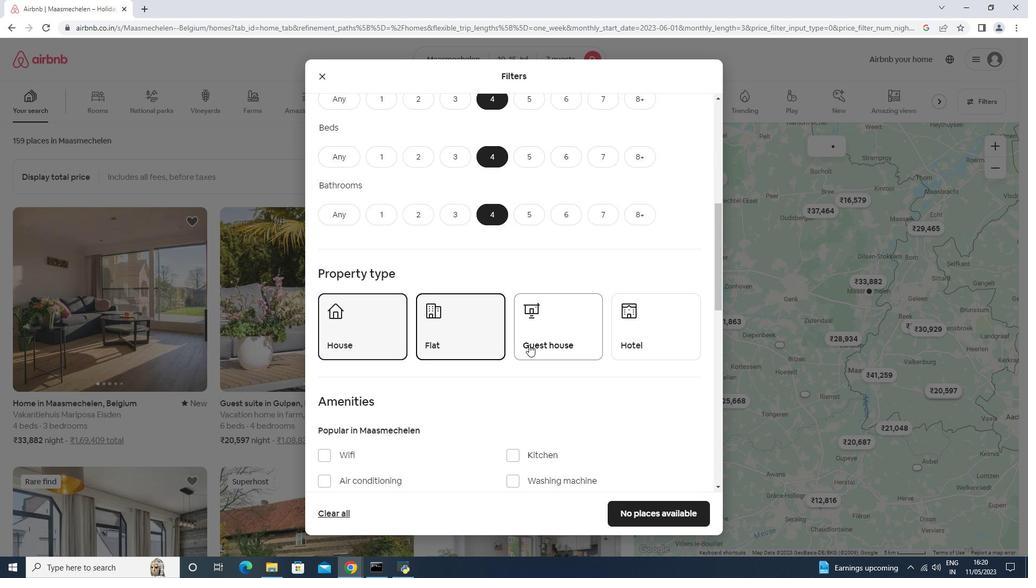 
Action: Mouse moved to (539, 318)
Screenshot: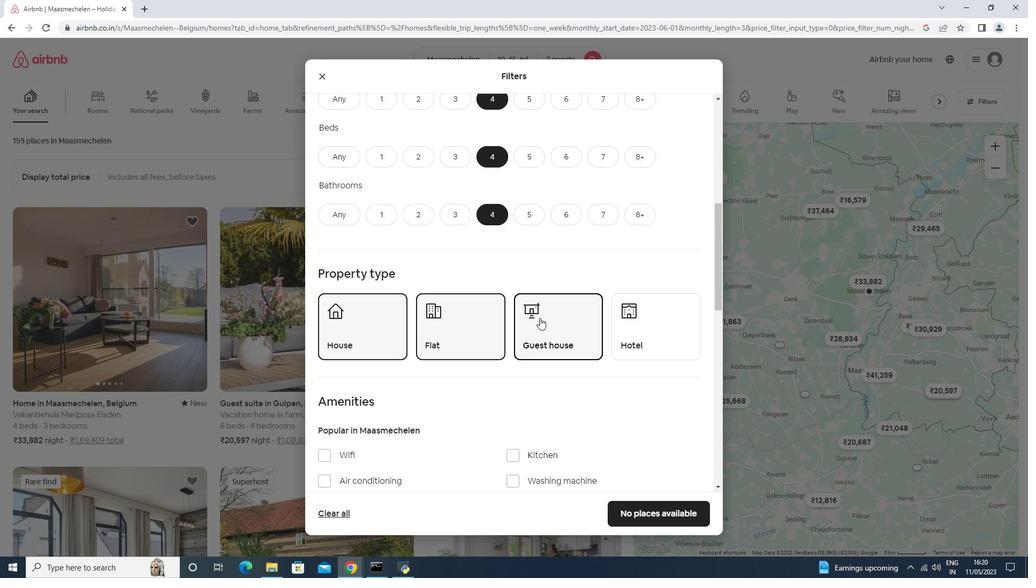 
Action: Mouse scrolled (539, 317) with delta (0, 0)
Screenshot: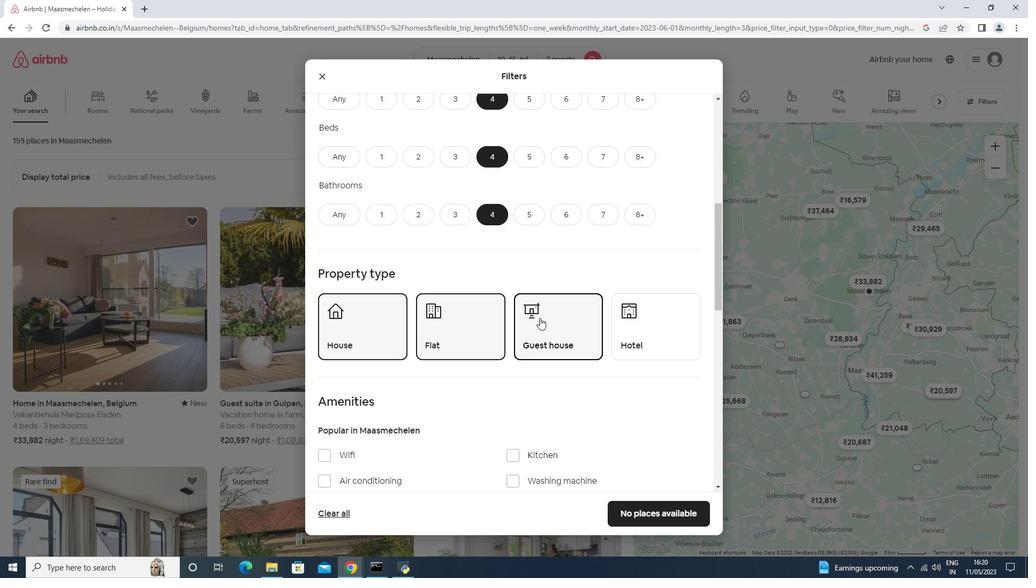 
Action: Mouse moved to (539, 318)
Screenshot: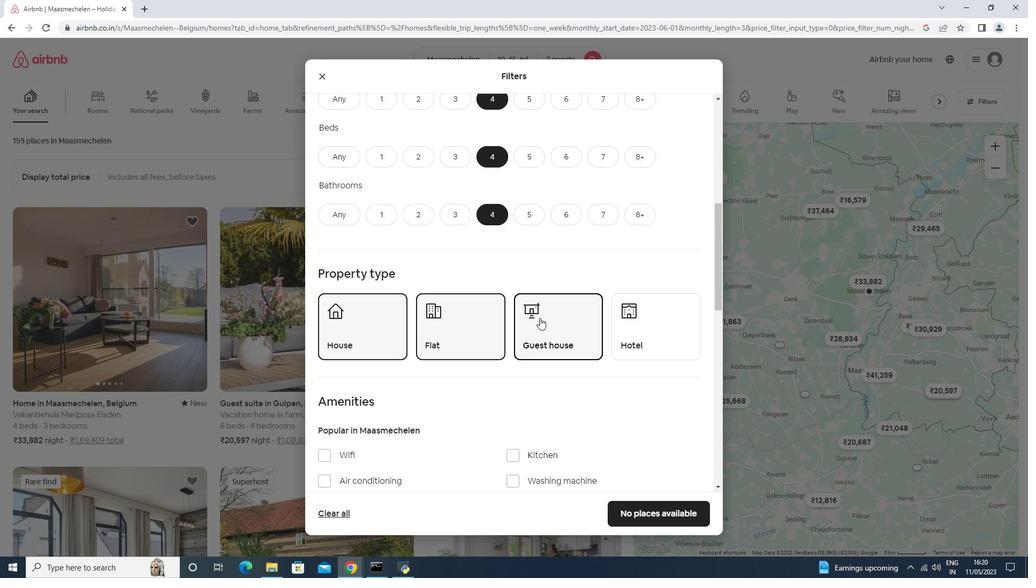 
Action: Mouse scrolled (539, 317) with delta (0, 0)
Screenshot: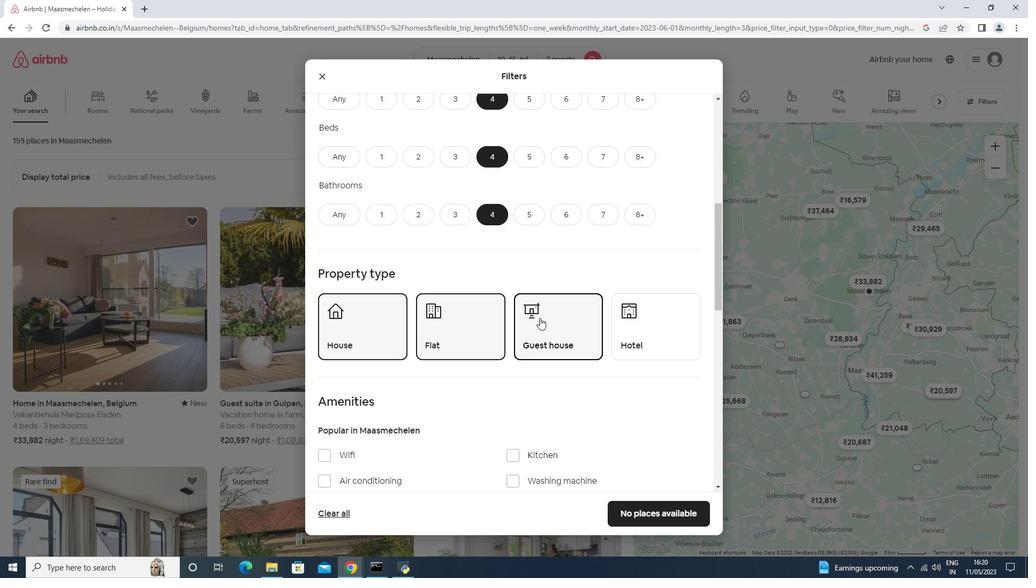 
Action: Mouse scrolled (539, 317) with delta (0, 0)
Screenshot: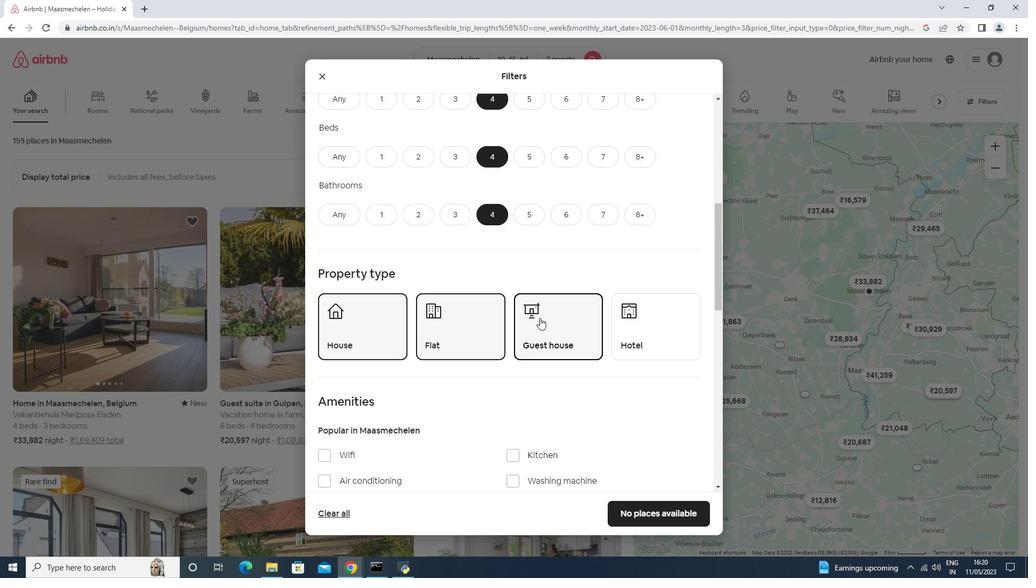 
Action: Mouse scrolled (539, 317) with delta (0, 0)
Screenshot: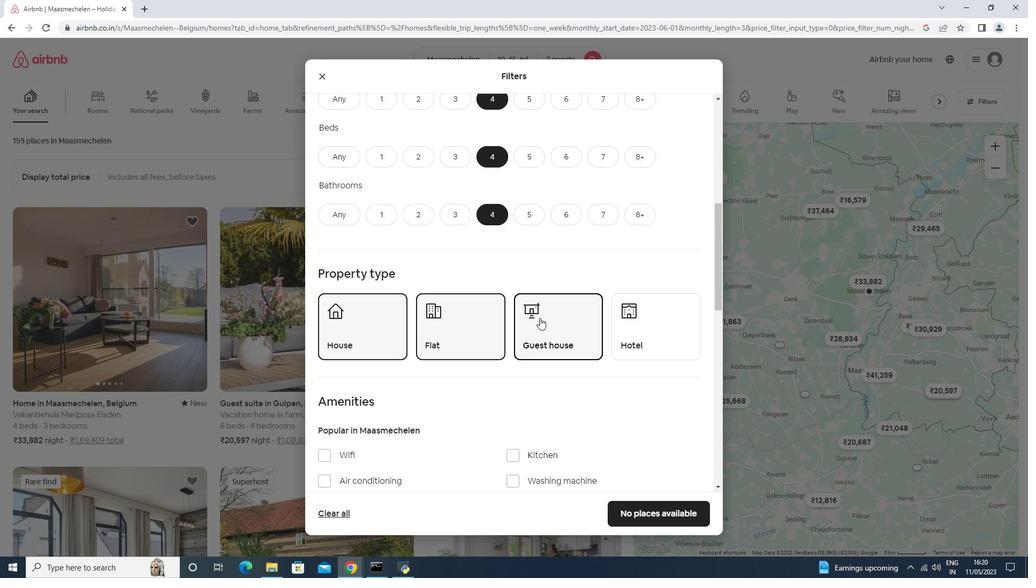 
Action: Mouse moved to (537, 290)
Screenshot: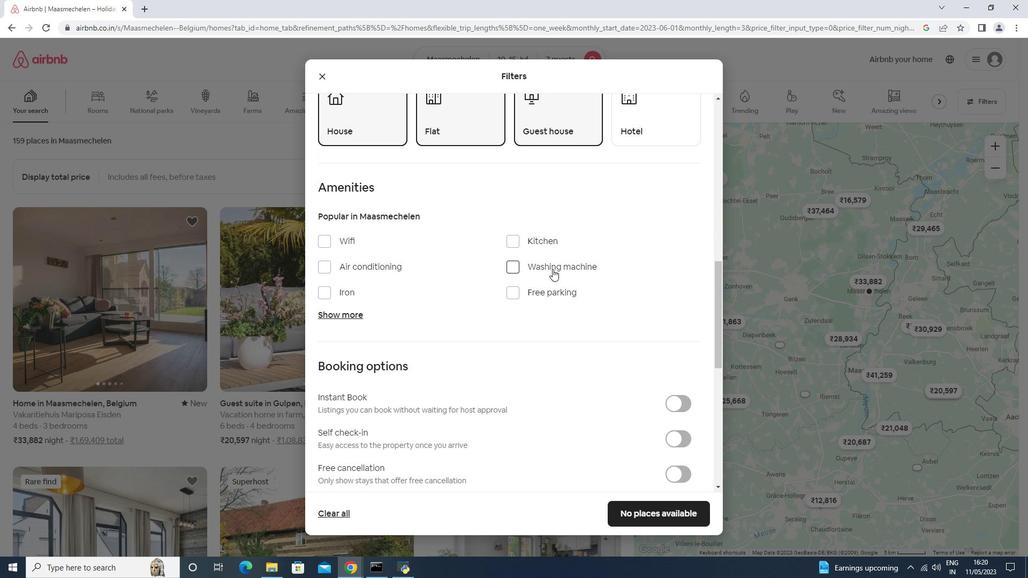 
Action: Mouse pressed left at (537, 290)
Screenshot: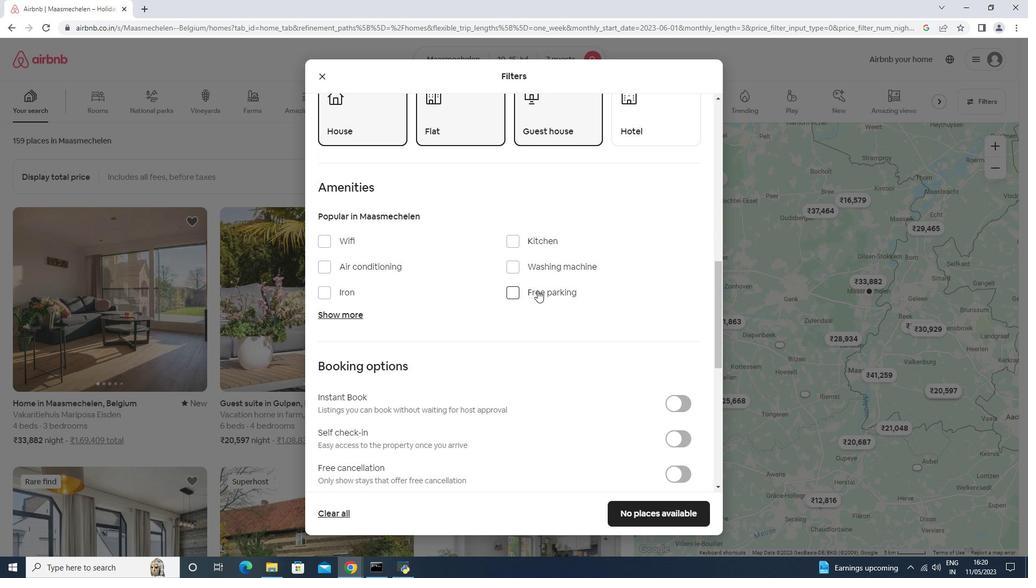 
Action: Mouse moved to (359, 316)
Screenshot: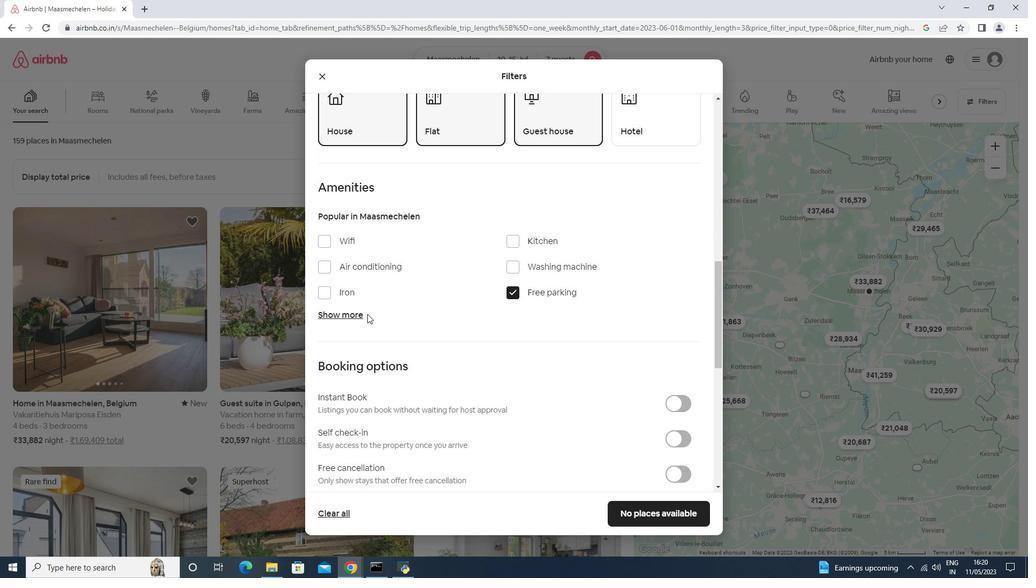
Action: Mouse pressed left at (359, 316)
Screenshot: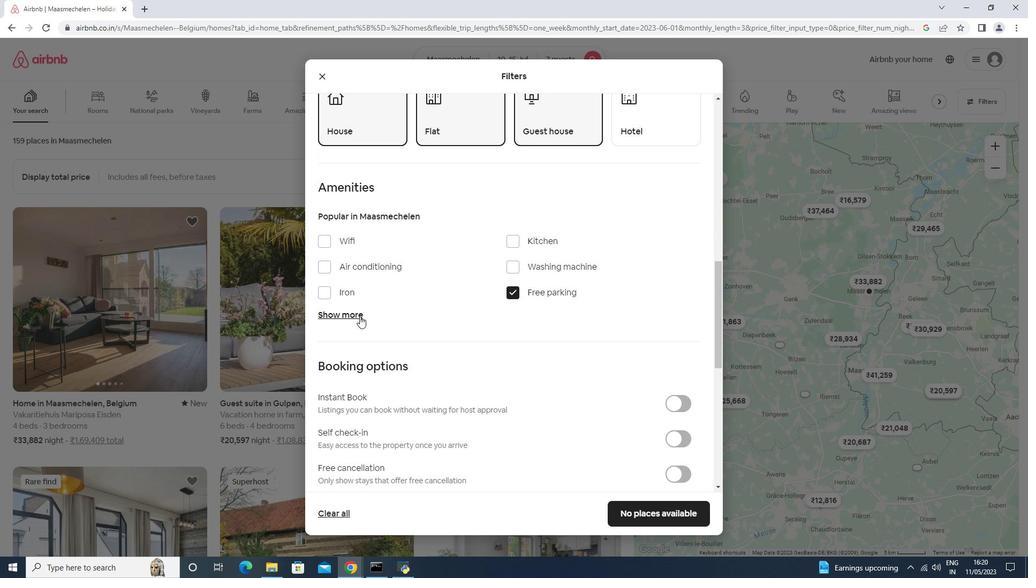 
Action: Mouse moved to (522, 381)
Screenshot: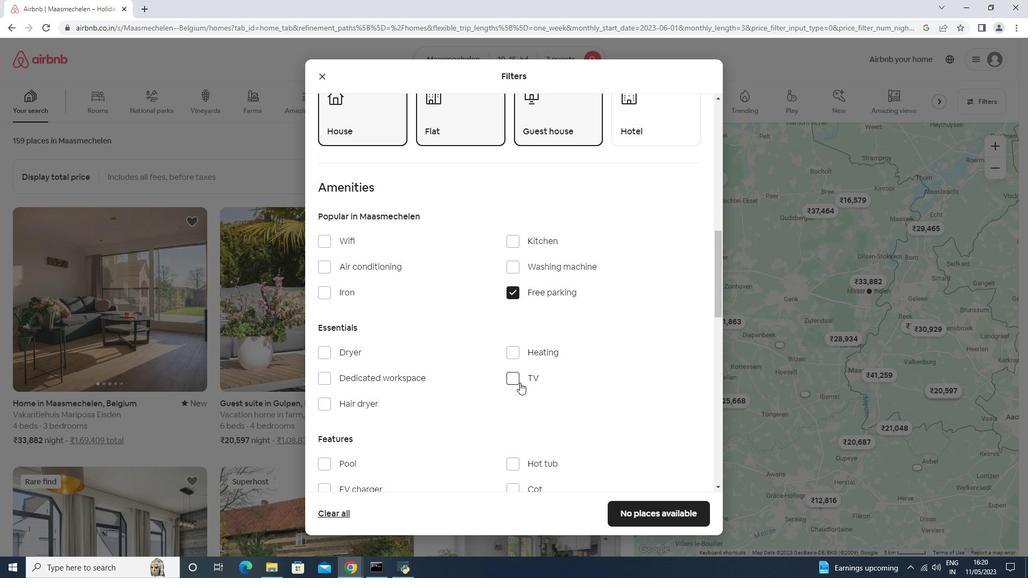 
Action: Mouse pressed left at (522, 381)
Screenshot: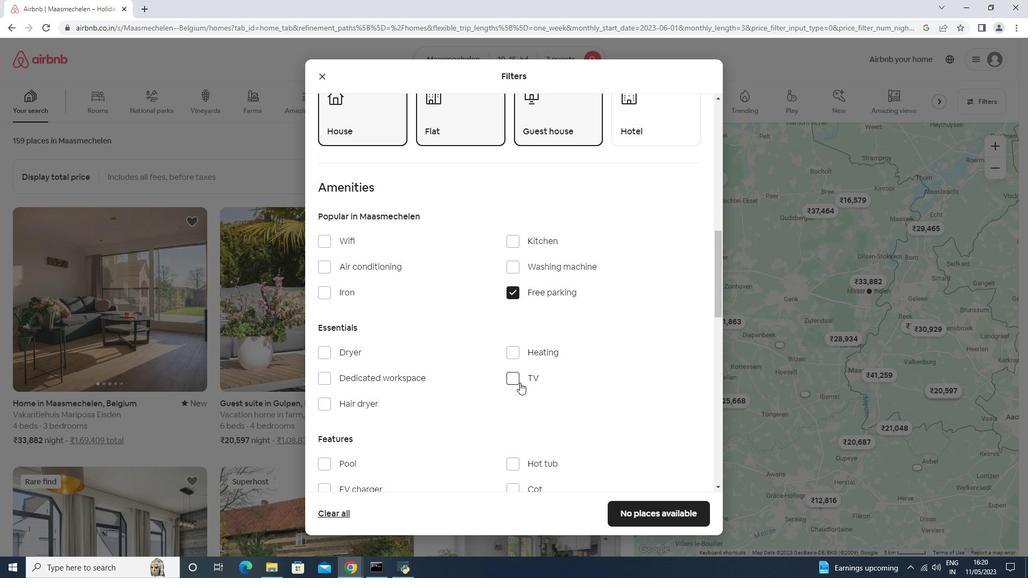 
Action: Mouse moved to (522, 379)
Screenshot: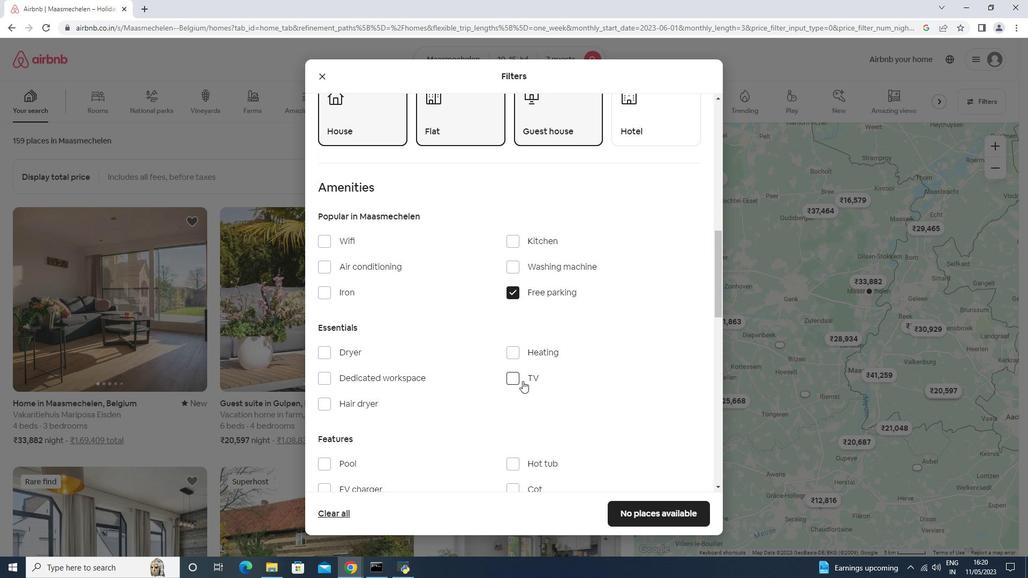 
Action: Mouse scrolled (522, 378) with delta (0, 0)
Screenshot: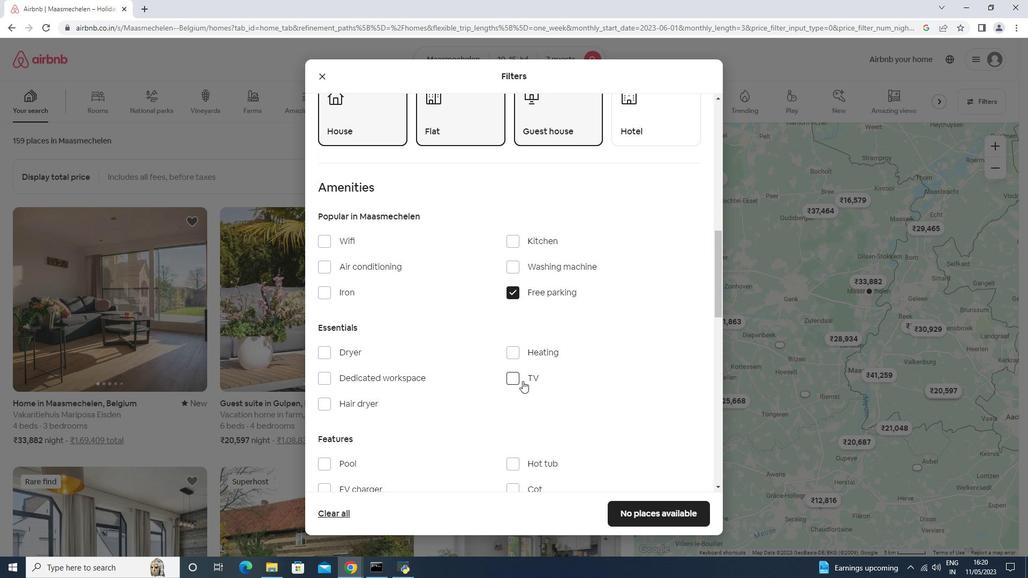 
Action: Mouse scrolled (522, 378) with delta (0, 0)
Screenshot: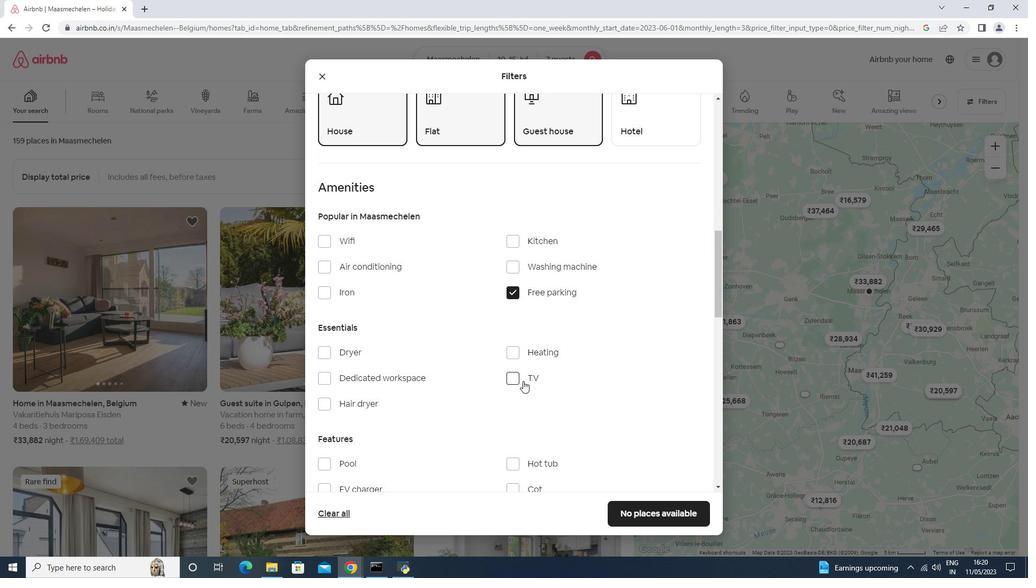 
Action: Mouse scrolled (522, 378) with delta (0, 0)
Screenshot: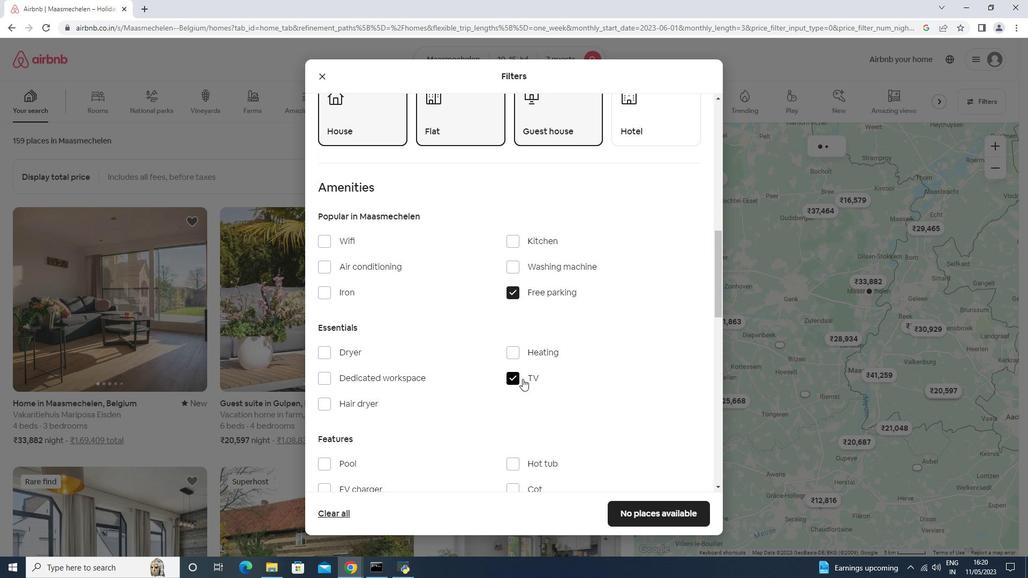 
Action: Mouse moved to (351, 352)
Screenshot: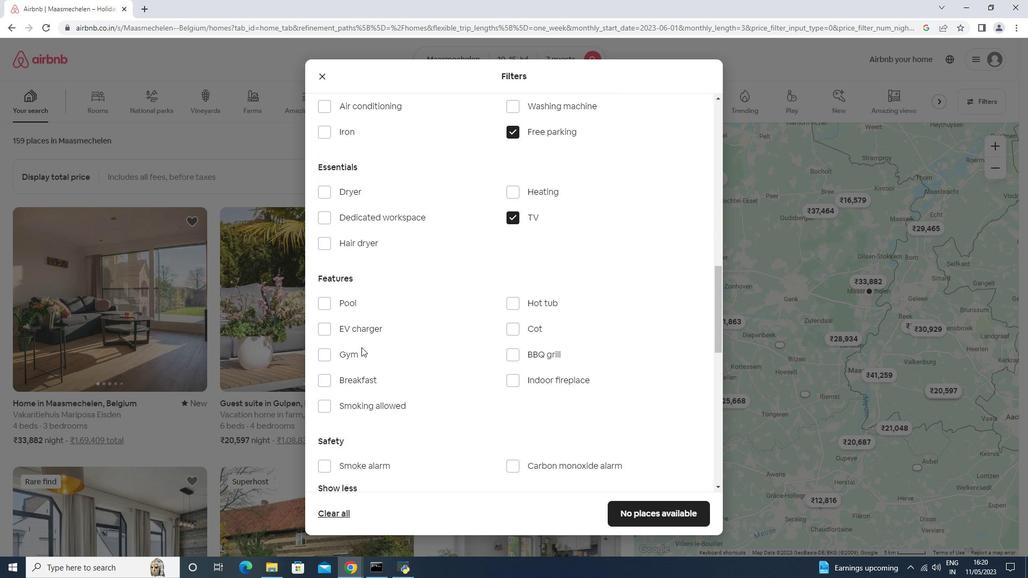 
Action: Mouse pressed left at (351, 352)
Screenshot: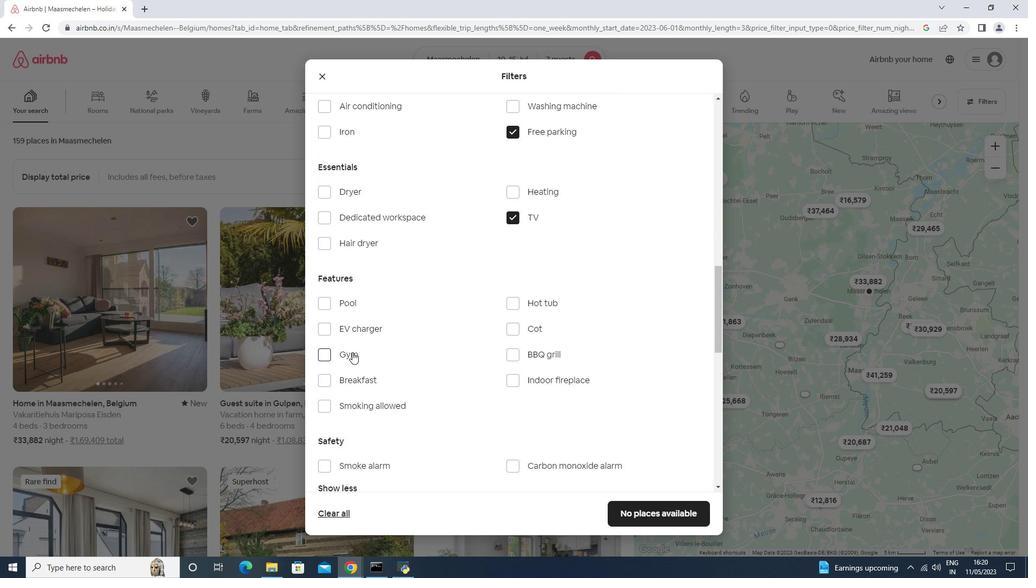 
Action: Mouse moved to (352, 378)
Screenshot: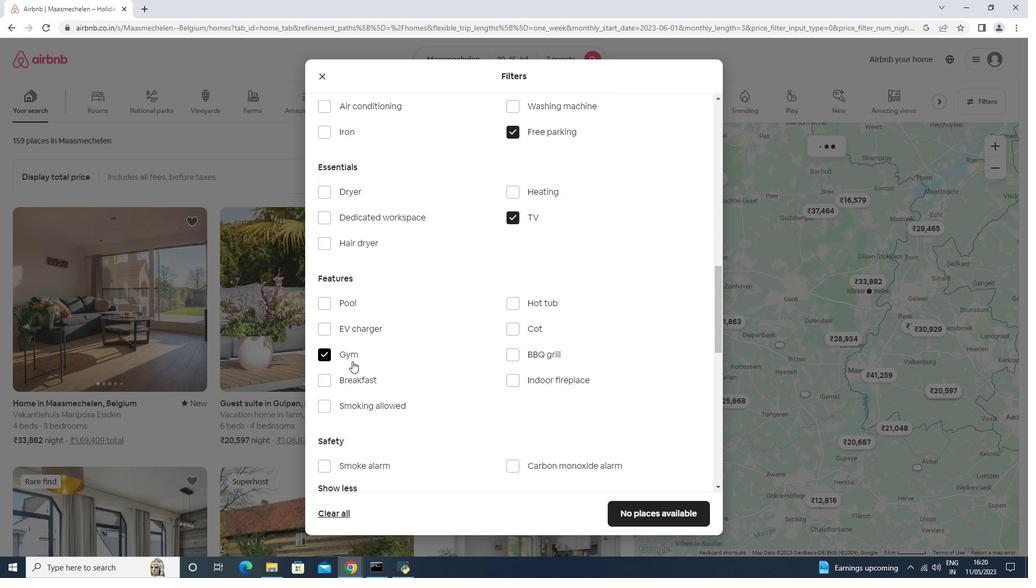 
Action: Mouse pressed left at (352, 378)
Screenshot: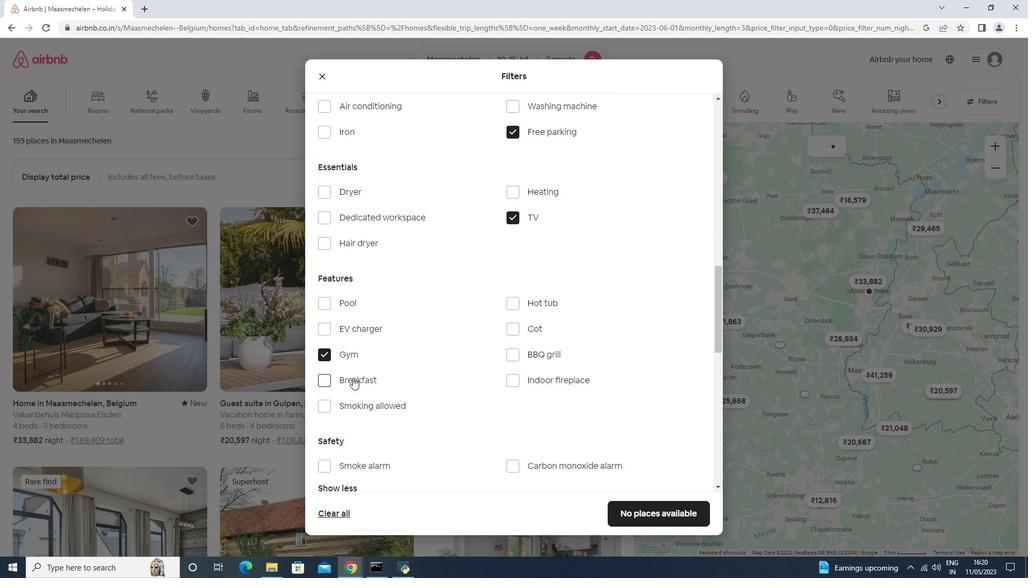 
Action: Mouse moved to (400, 359)
Screenshot: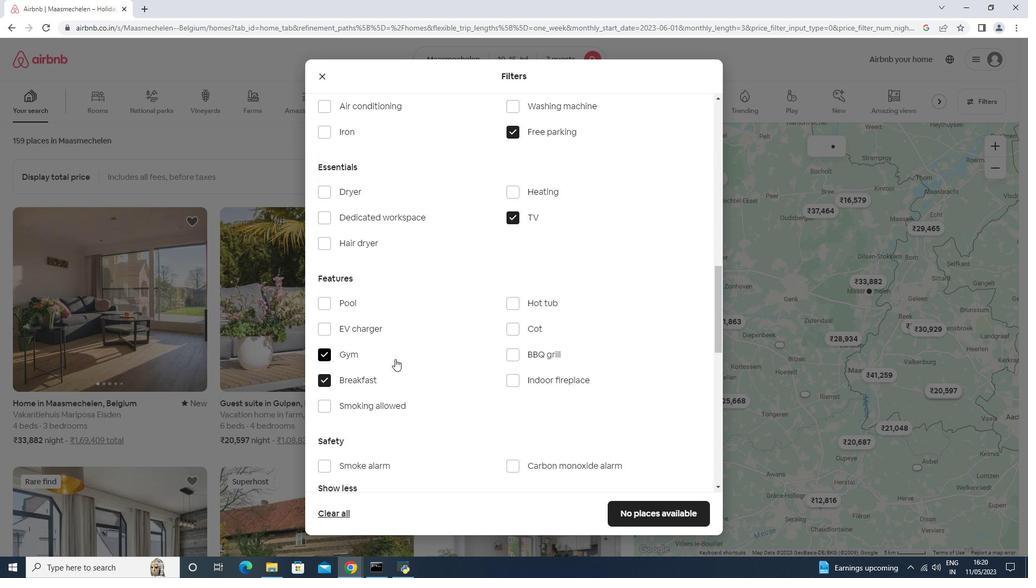 
Action: Mouse scrolled (395, 358) with delta (0, 0)
Screenshot: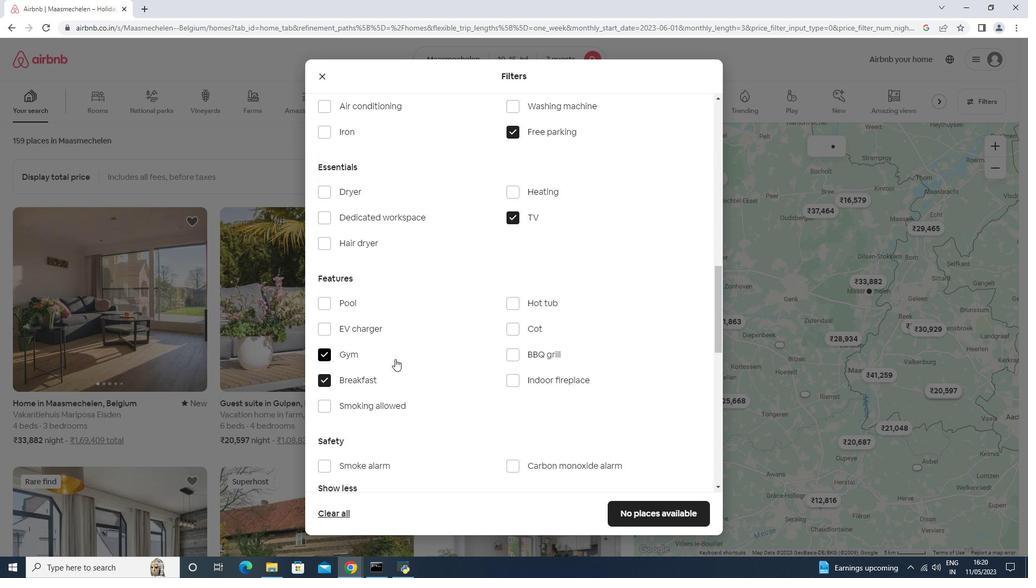 
Action: Mouse scrolled (400, 358) with delta (0, 0)
Screenshot: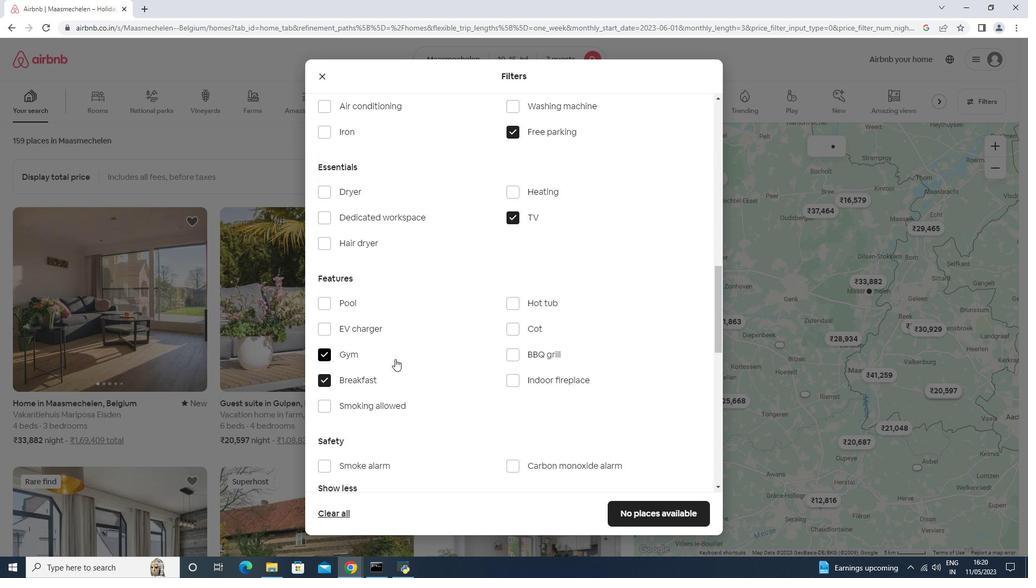 
Action: Mouse scrolled (400, 358) with delta (0, 0)
Screenshot: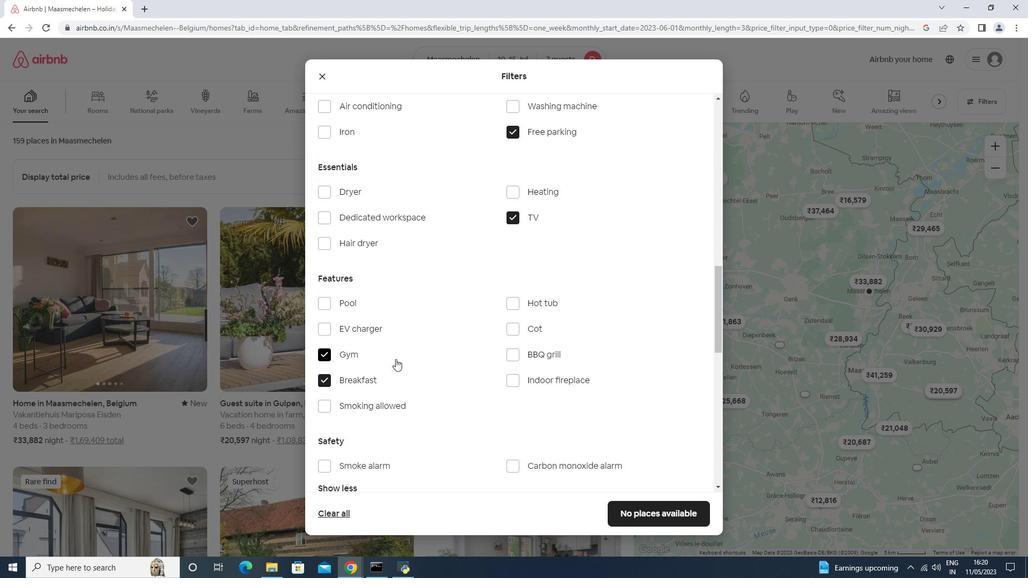 
Action: Mouse scrolled (400, 358) with delta (0, 0)
Screenshot: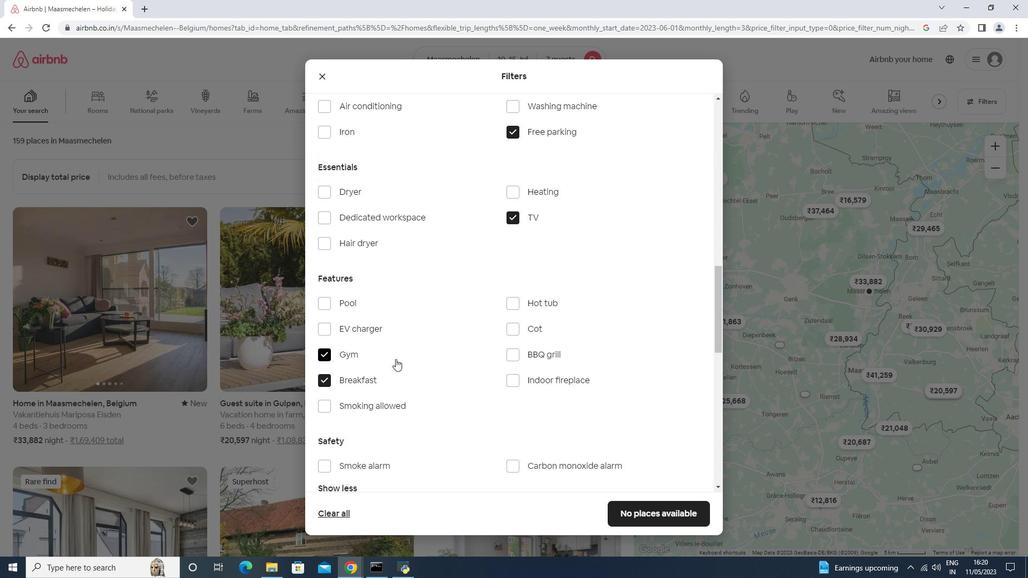 
Action: Mouse scrolled (400, 358) with delta (0, 0)
Screenshot: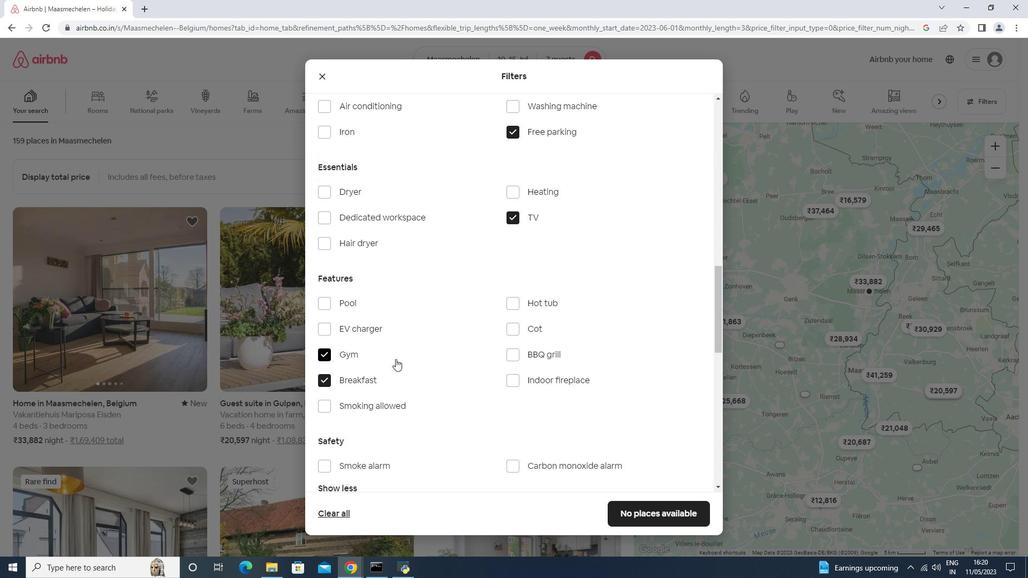 
Action: Mouse moved to (671, 345)
Screenshot: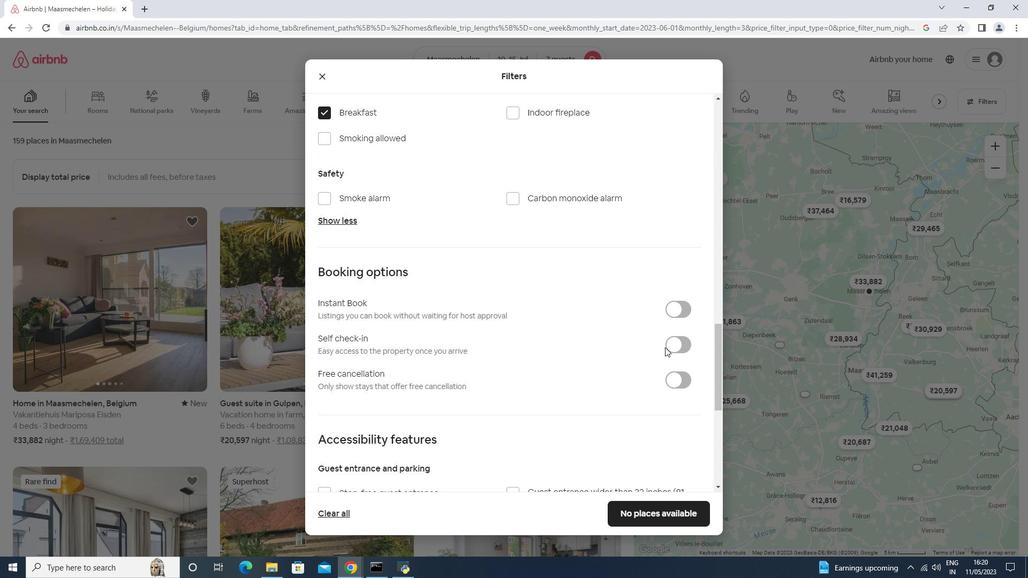 
Action: Mouse pressed left at (671, 345)
Screenshot: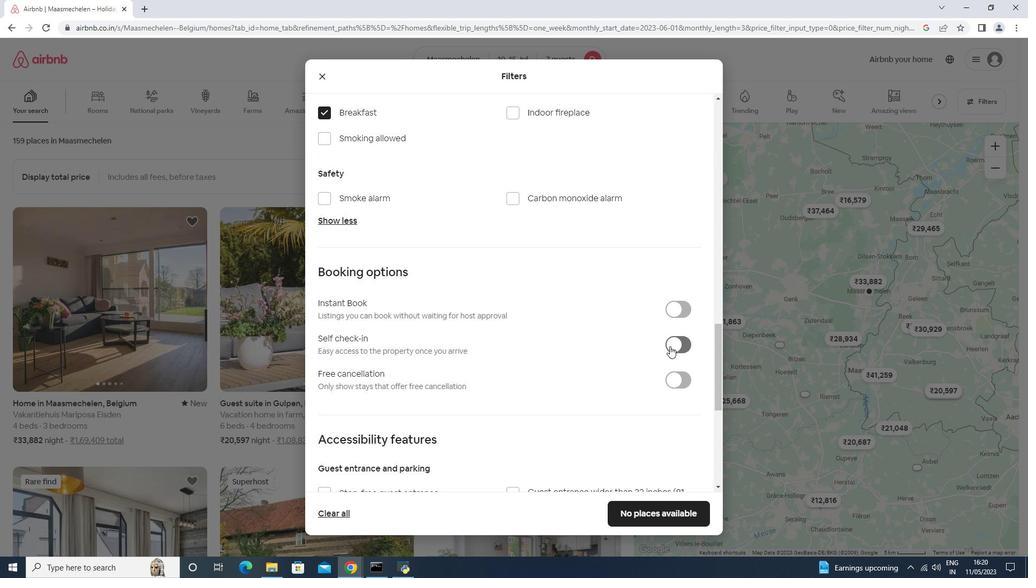 
Action: Mouse moved to (672, 345)
Screenshot: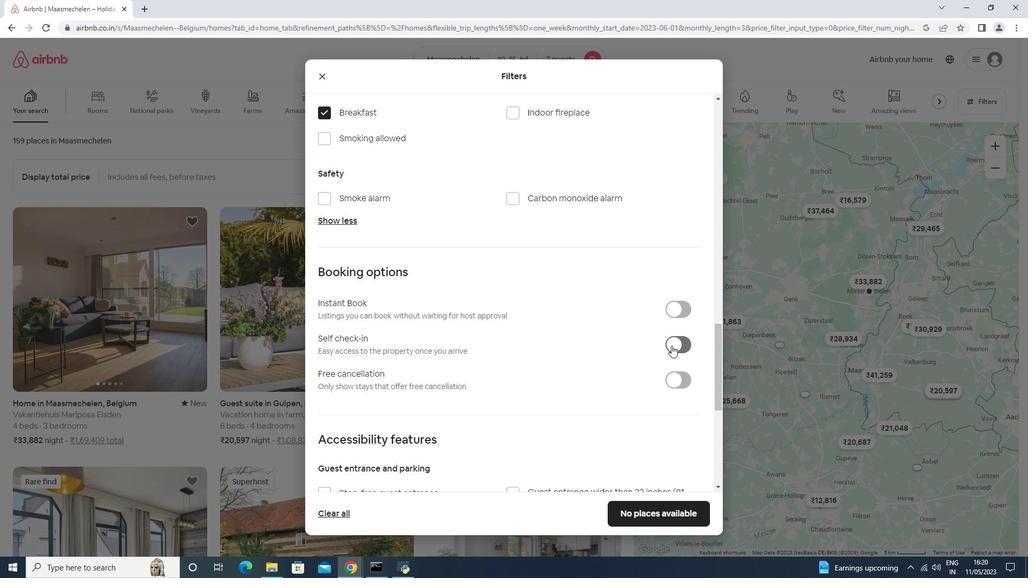 
Action: Mouse scrolled (672, 345) with delta (0, 0)
Screenshot: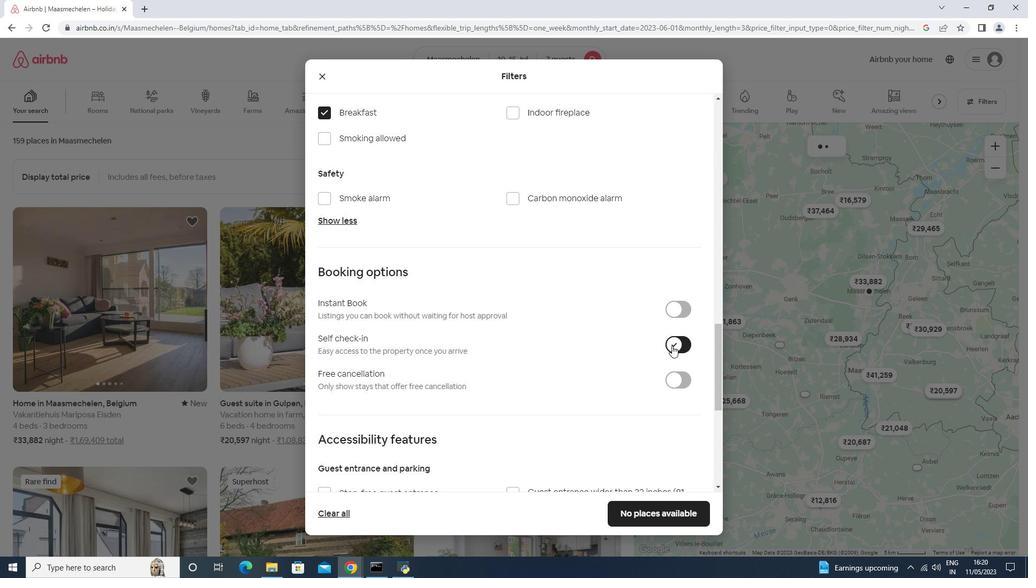 
Action: Mouse scrolled (672, 345) with delta (0, 0)
Screenshot: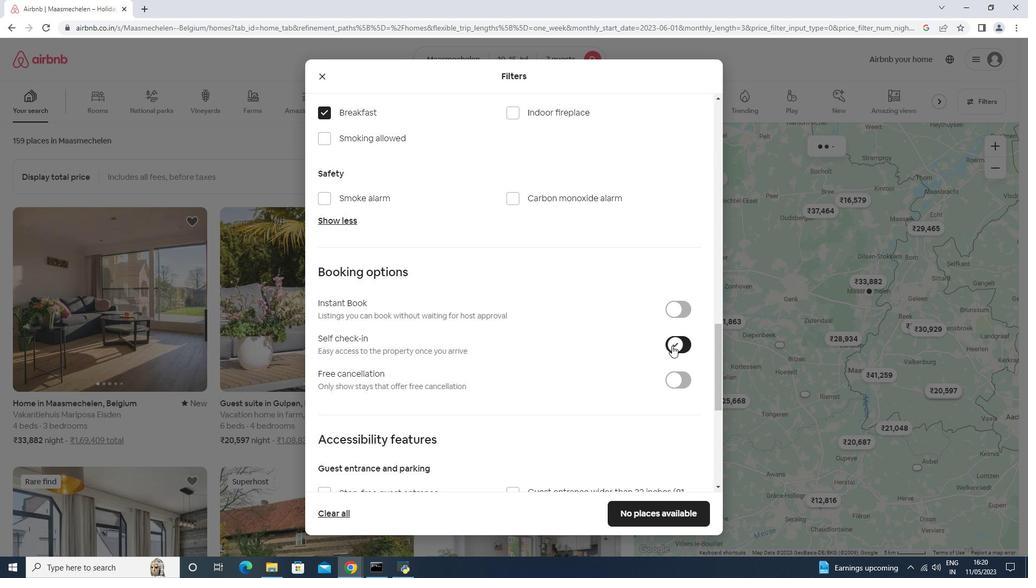 
Action: Mouse scrolled (672, 345) with delta (0, 0)
Screenshot: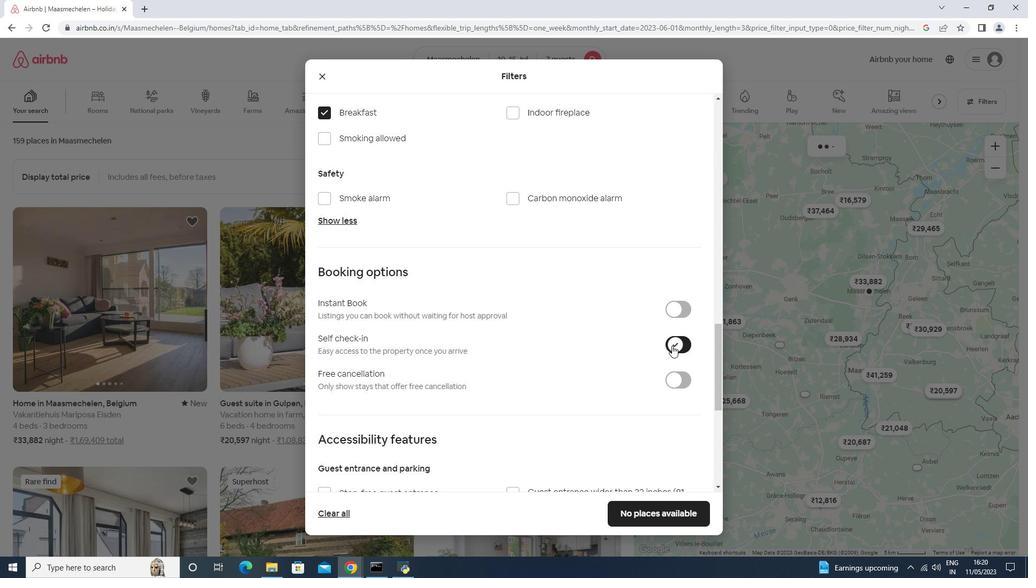 
Action: Mouse scrolled (672, 345) with delta (0, 0)
Screenshot: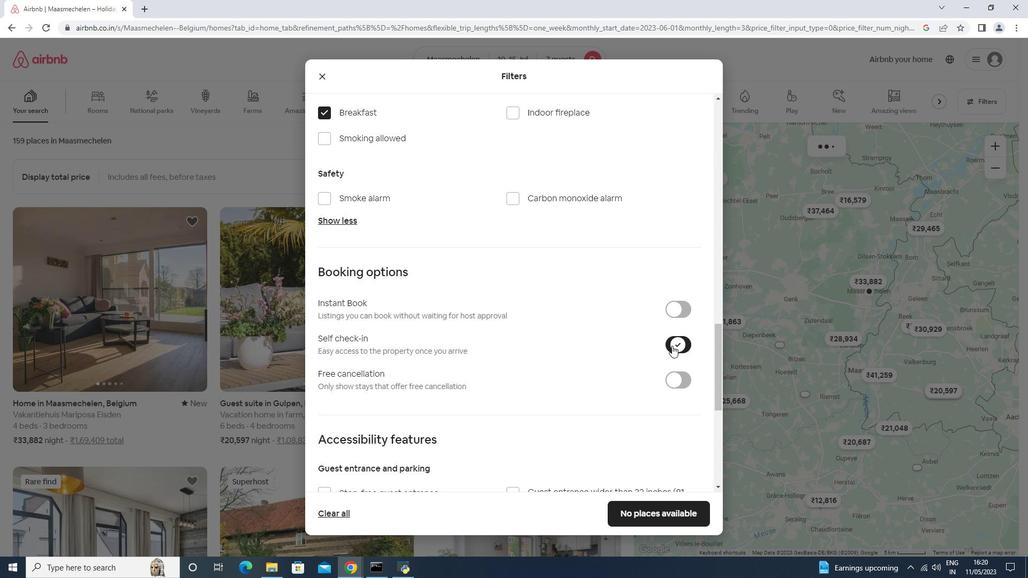 
Action: Mouse moved to (672, 345)
Screenshot: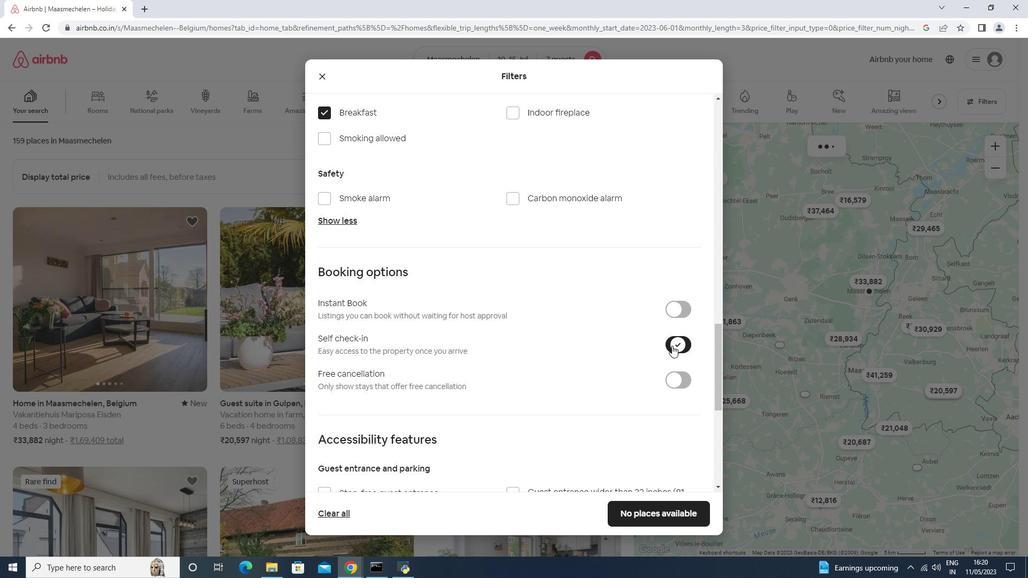 
Action: Mouse scrolled (672, 345) with delta (0, 0)
Screenshot: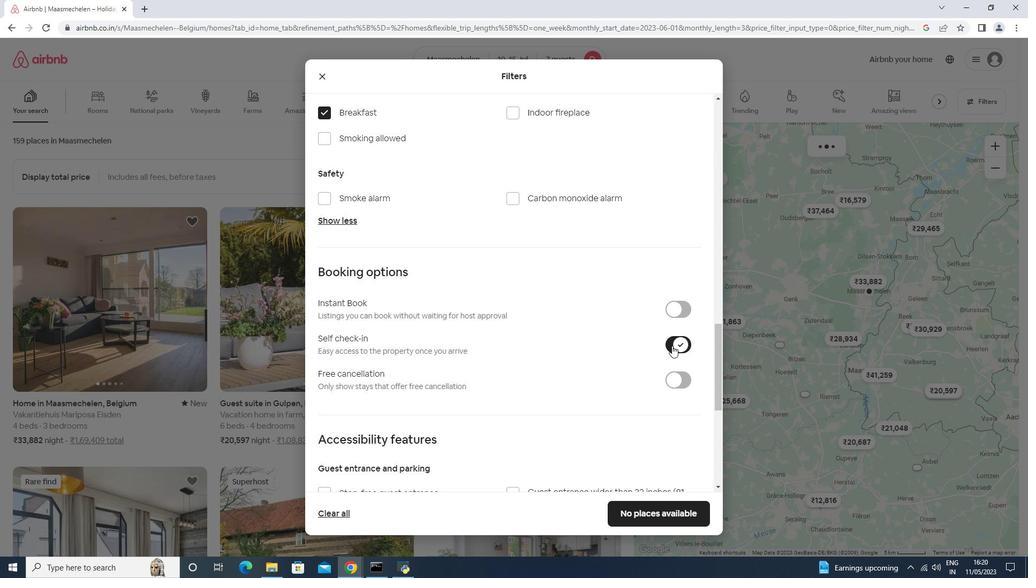 
Action: Mouse moved to (672, 345)
Screenshot: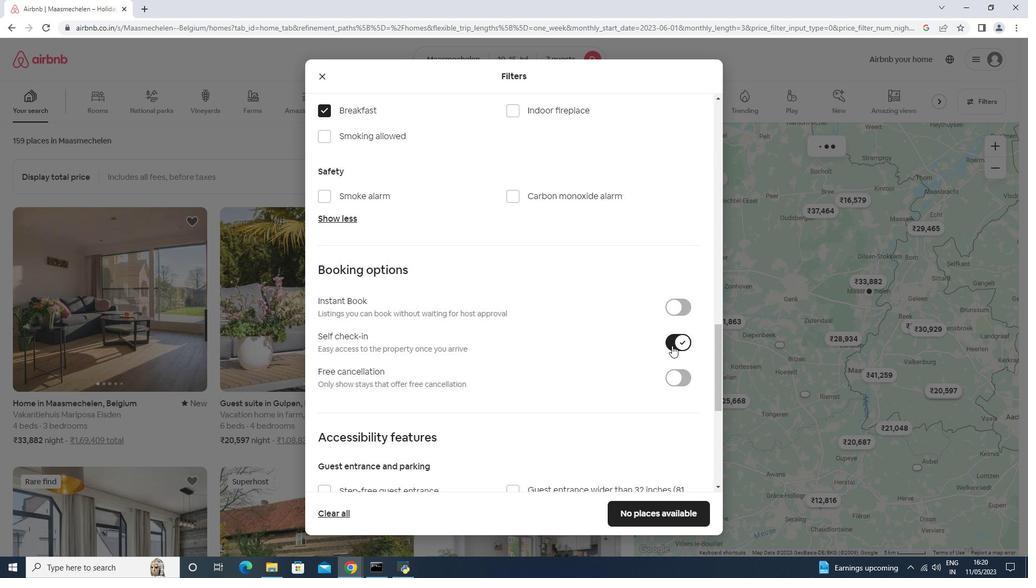 
Action: Mouse scrolled (672, 345) with delta (0, 0)
Screenshot: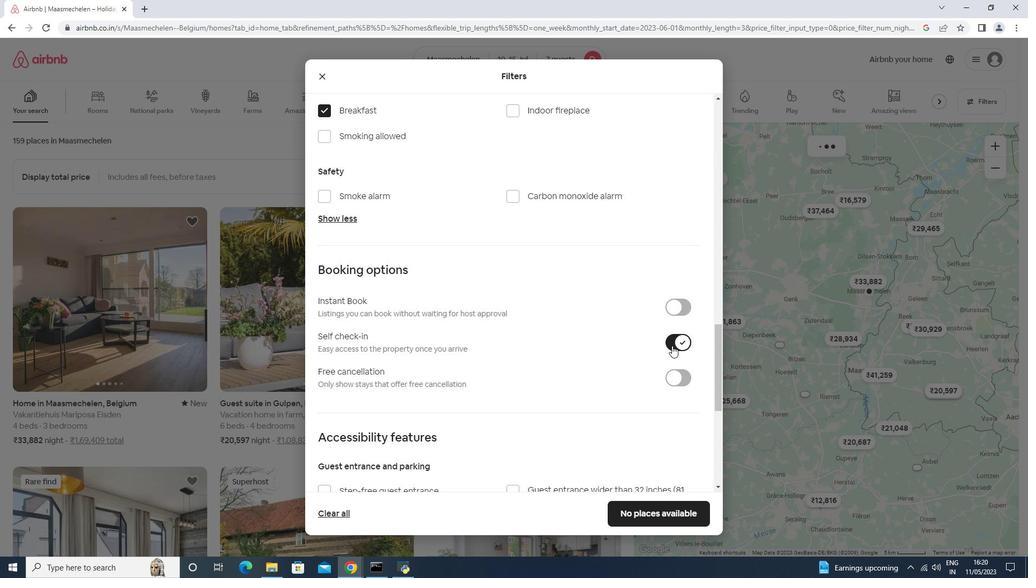
Action: Mouse moved to (362, 425)
Screenshot: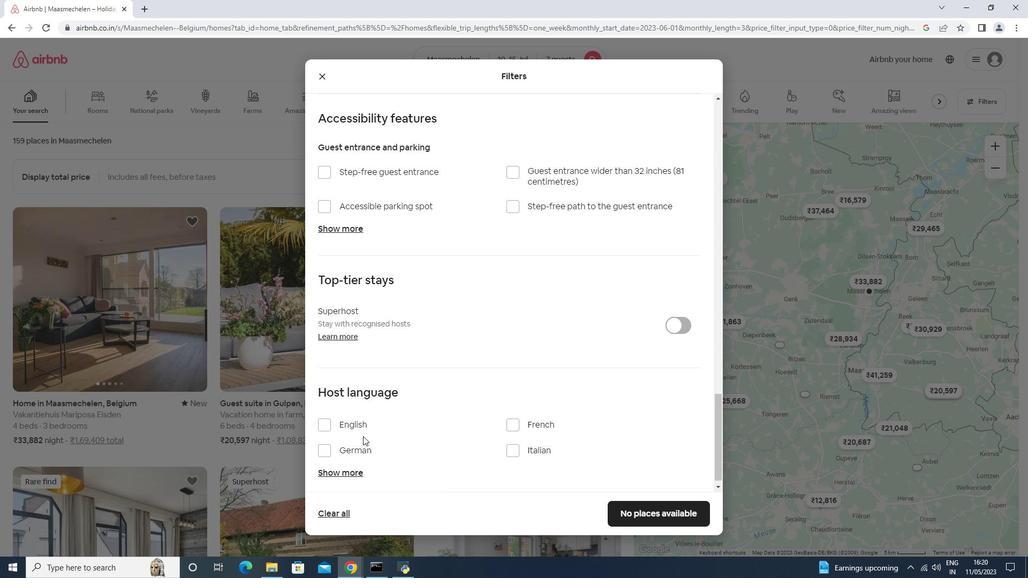 
Action: Mouse pressed left at (362, 425)
Screenshot: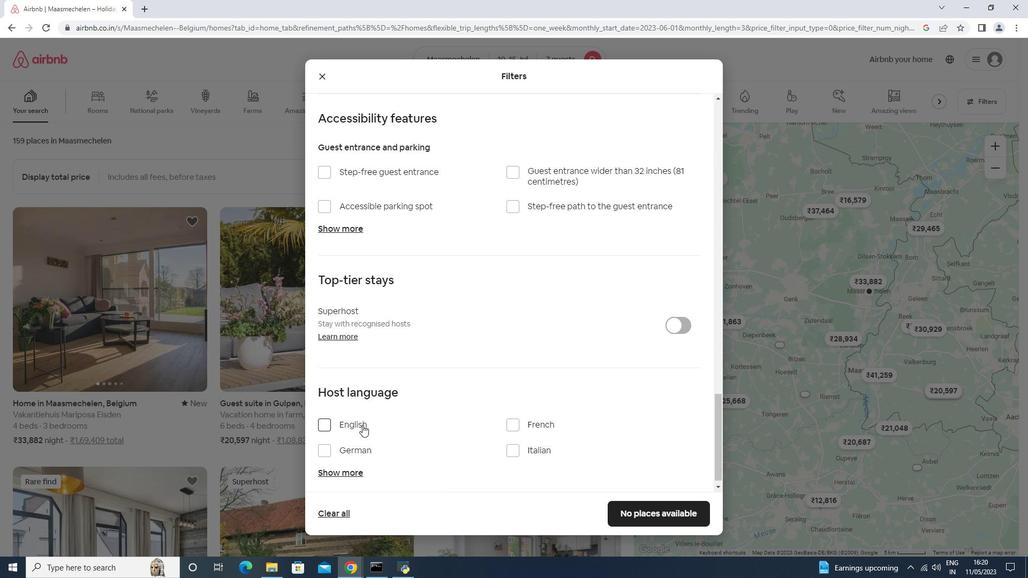 
Action: Mouse moved to (652, 517)
Screenshot: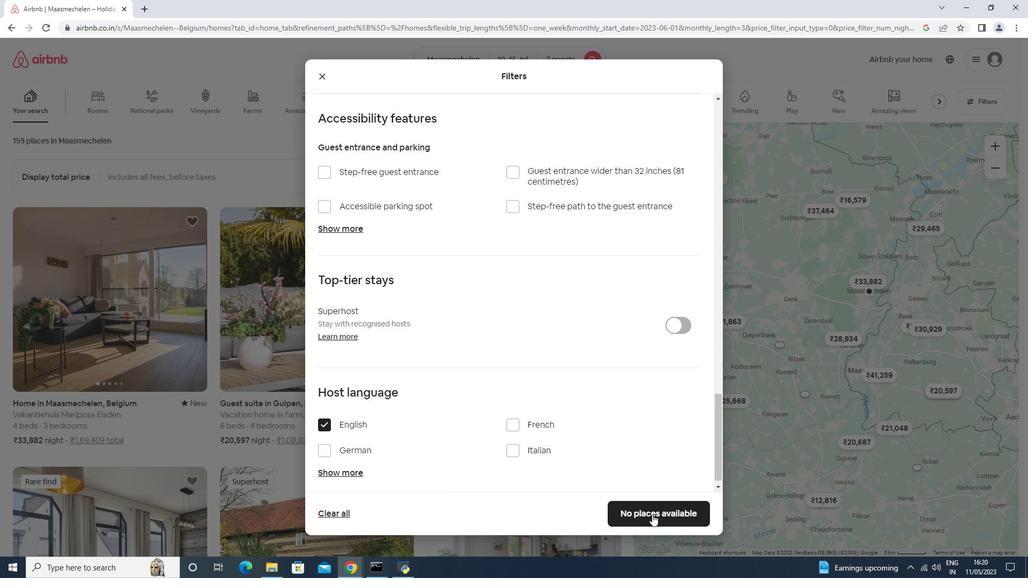 
Action: Mouse pressed left at (652, 517)
Screenshot: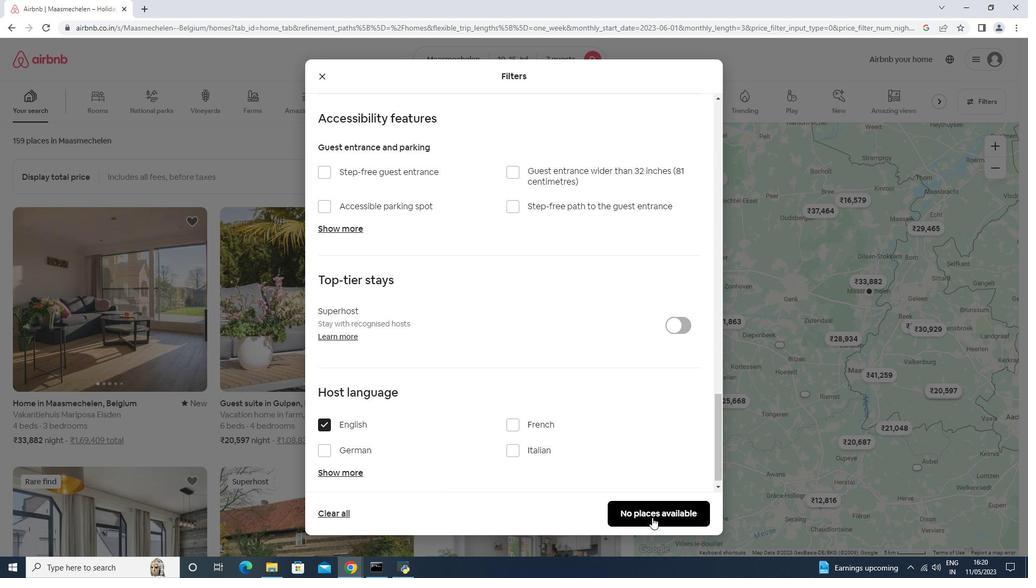 
Action: Mouse moved to (652, 517)
Screenshot: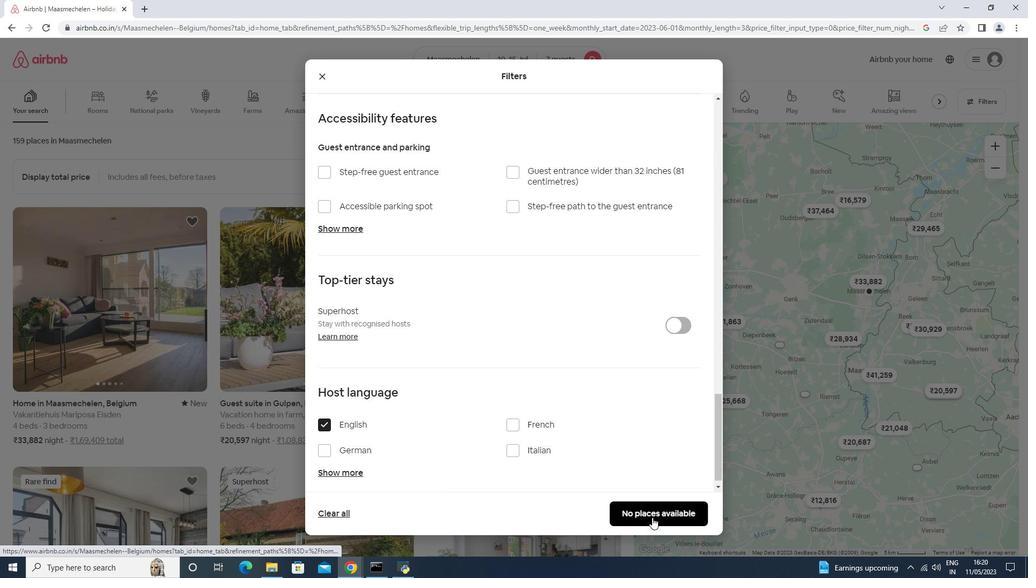 
